 Task: Find connections with filter location Linshui with filter topic #Moneywith filter profile language Potuguese with filter current company Times Network with filter school Maharaja Ganga Singh University, Bikaner with filter industry Newspaper Publishing with filter service category Copywriting with filter keywords title Engineer
Action: Mouse moved to (317, 195)
Screenshot: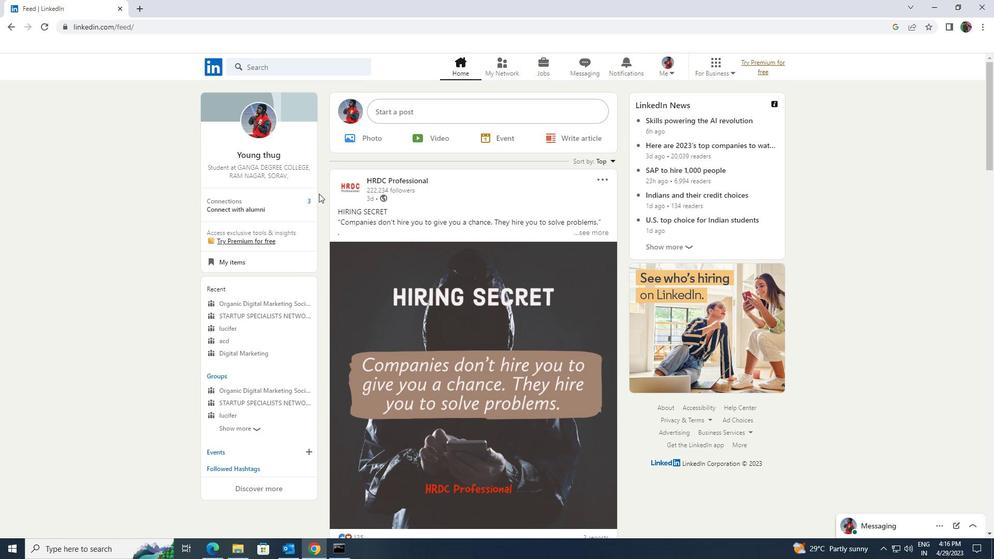 
Action: Mouse pressed left at (317, 195)
Screenshot: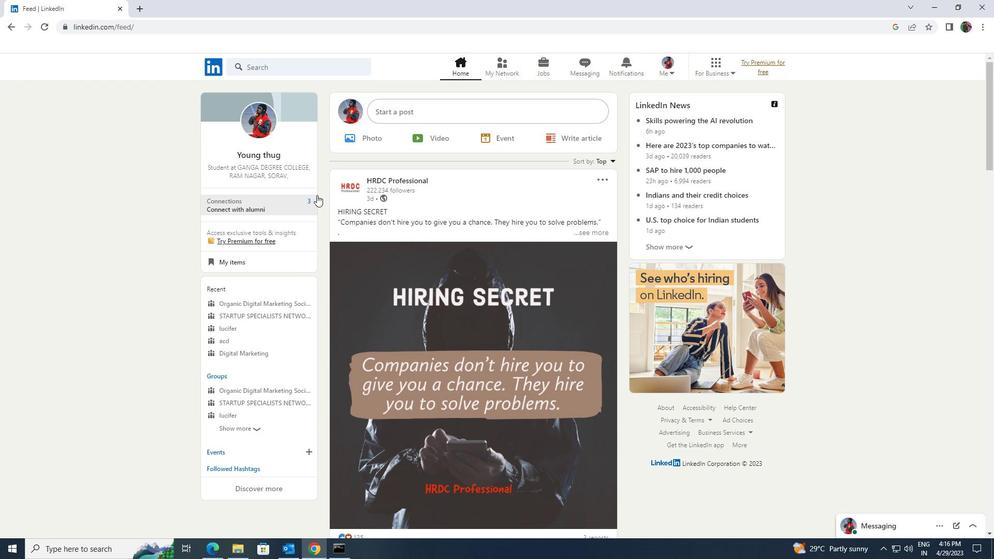 
Action: Mouse moved to (332, 124)
Screenshot: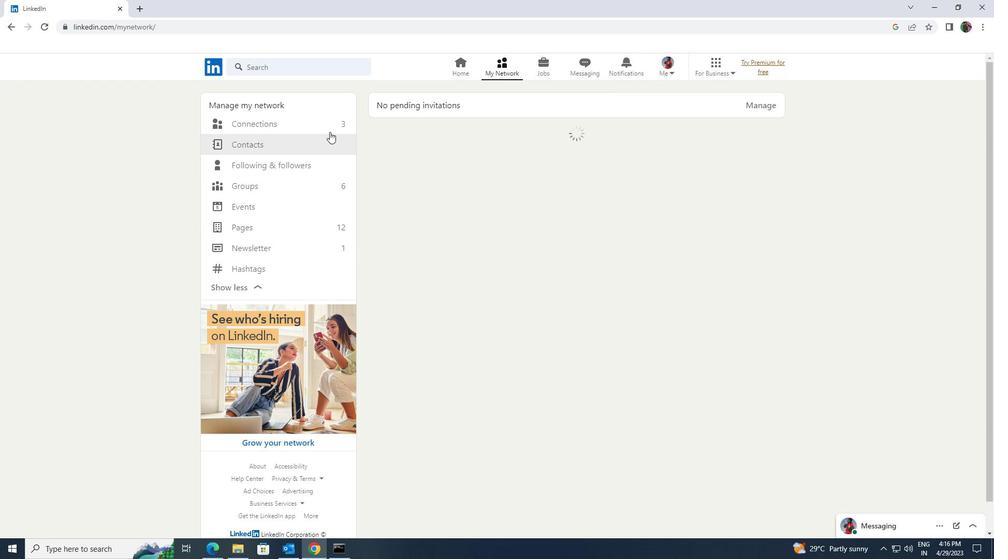 
Action: Mouse pressed left at (332, 124)
Screenshot: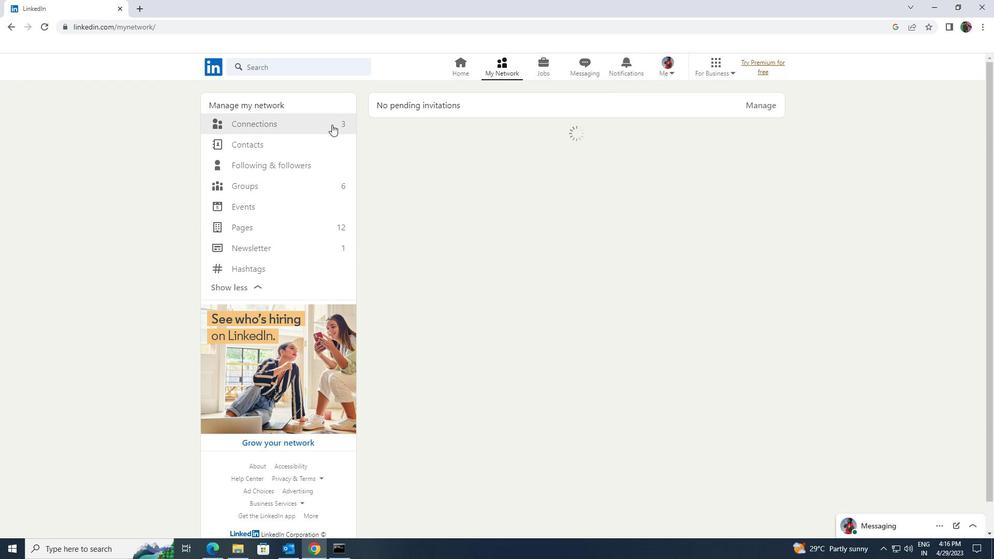 
Action: Mouse moved to (567, 127)
Screenshot: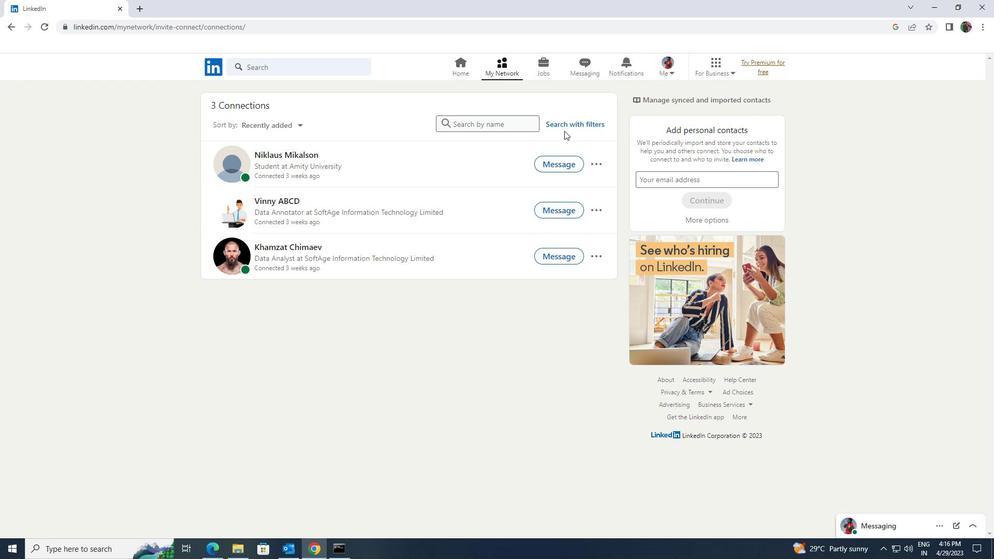 
Action: Mouse pressed left at (567, 127)
Screenshot: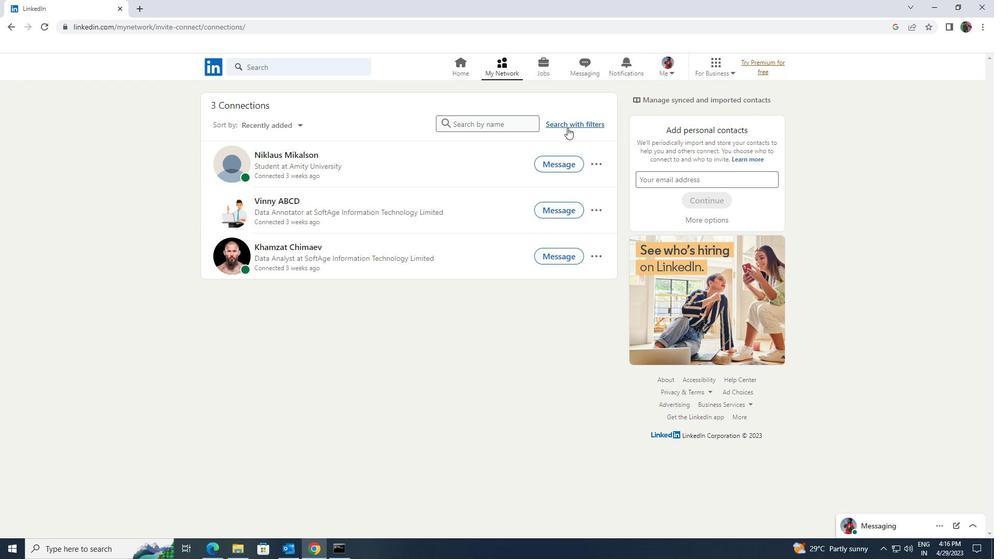 
Action: Mouse moved to (533, 91)
Screenshot: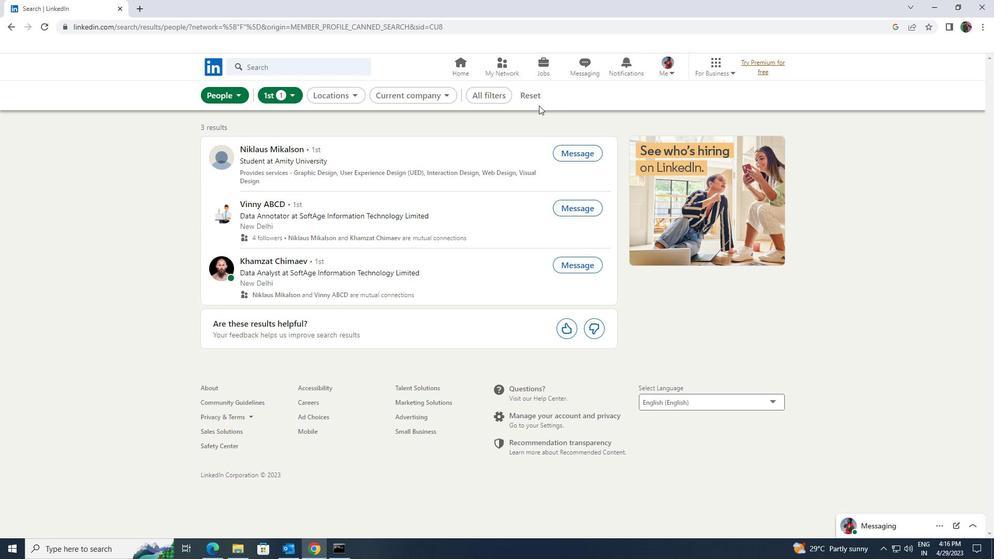
Action: Mouse pressed left at (533, 91)
Screenshot: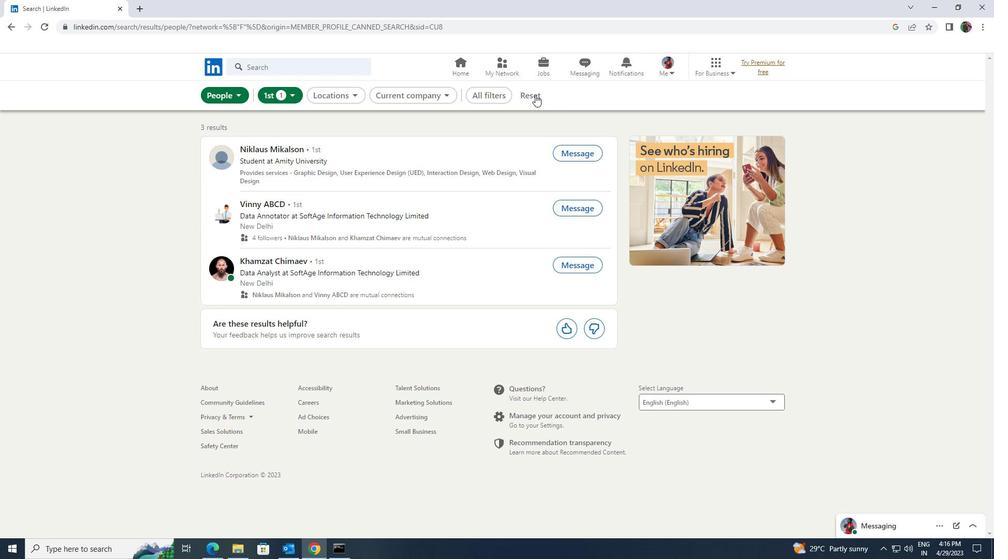 
Action: Mouse moved to (514, 92)
Screenshot: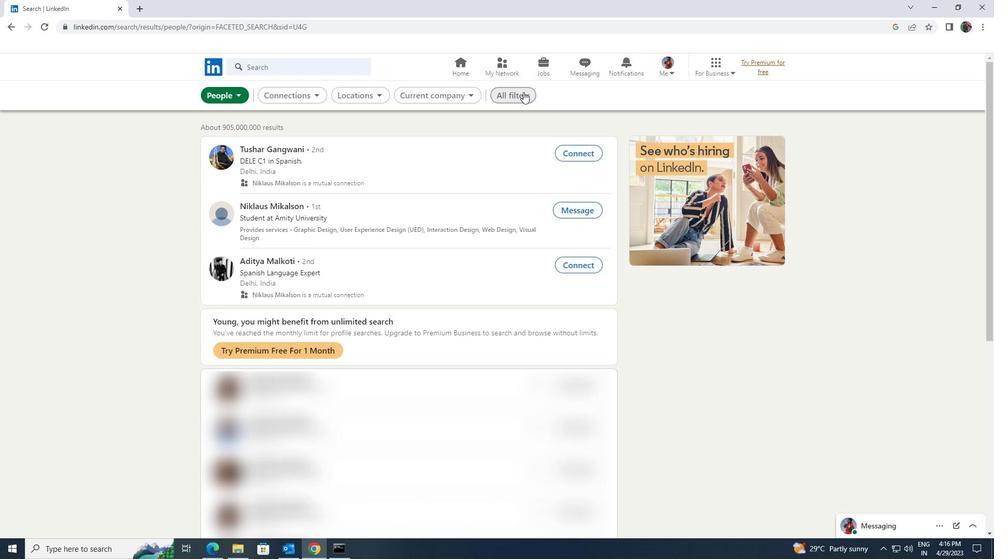 
Action: Mouse pressed left at (514, 92)
Screenshot: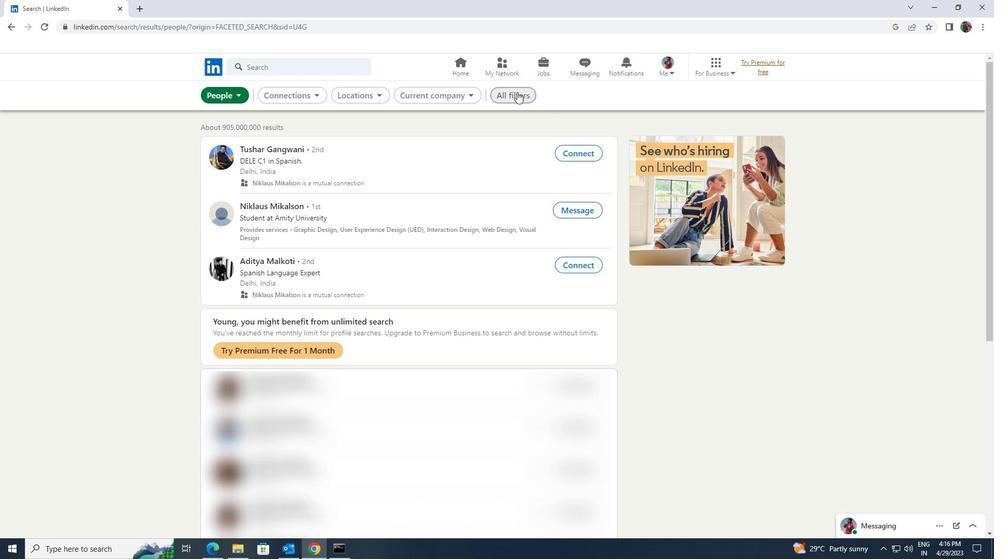 
Action: Mouse moved to (859, 399)
Screenshot: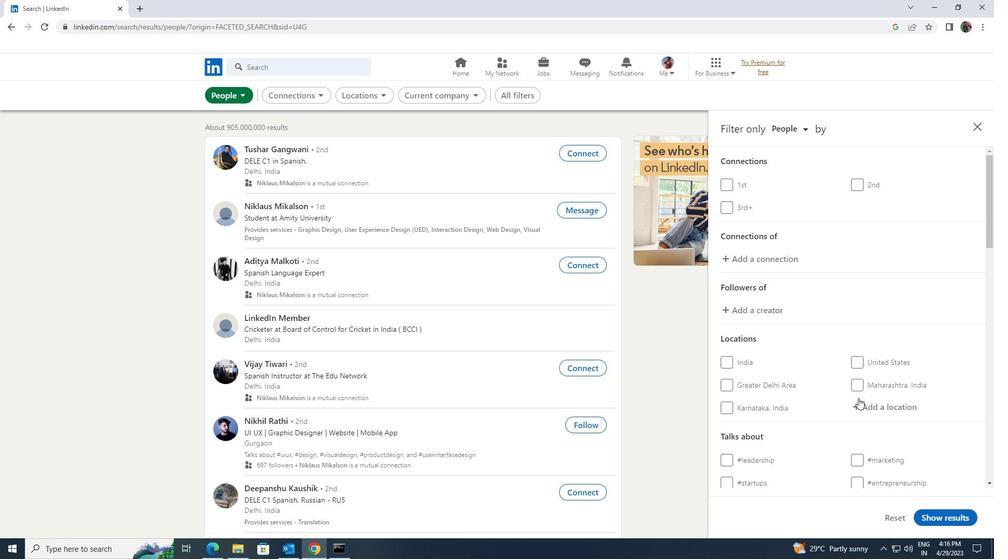 
Action: Mouse pressed left at (859, 399)
Screenshot: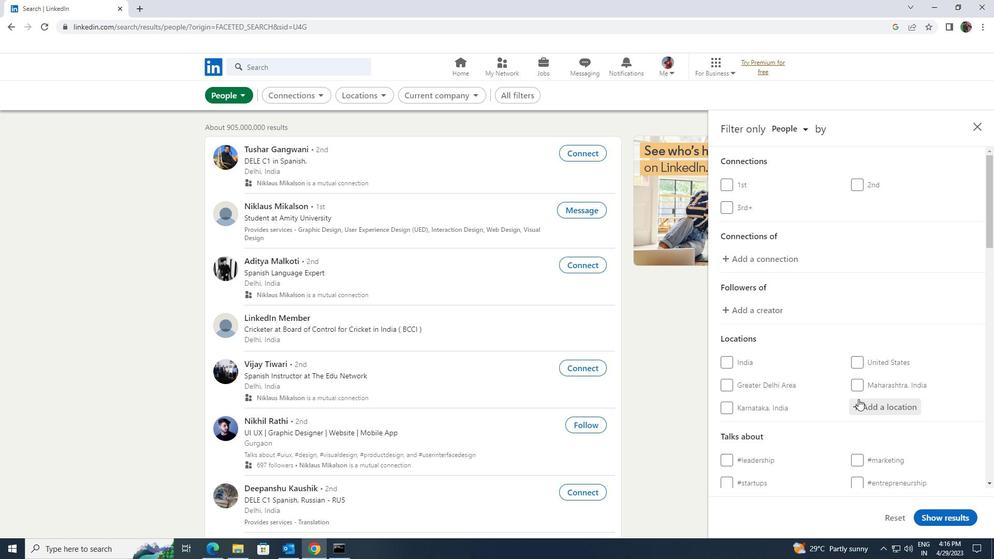 
Action: Mouse moved to (855, 398)
Screenshot: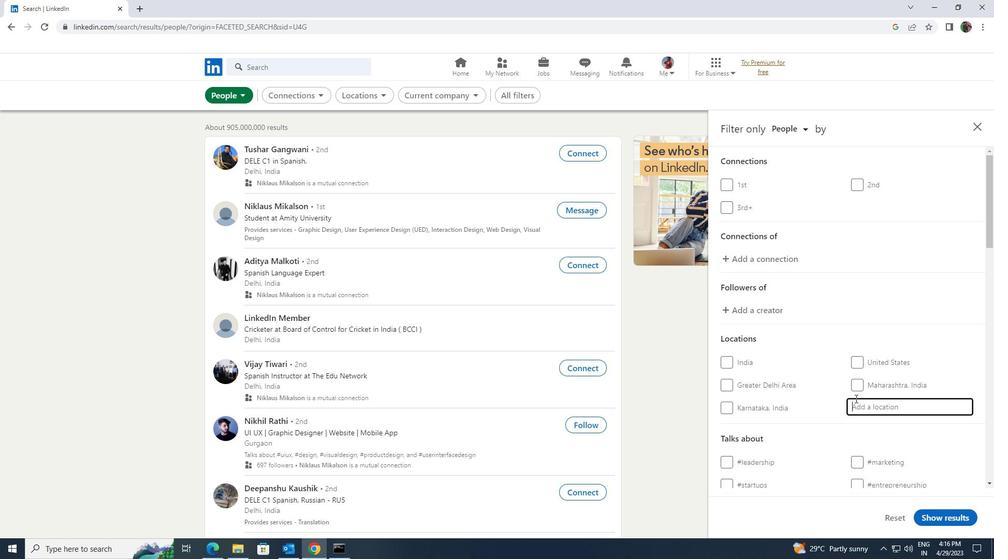 
Action: Key pressed <Key.shift>LINSHUI<Key.enter>
Screenshot: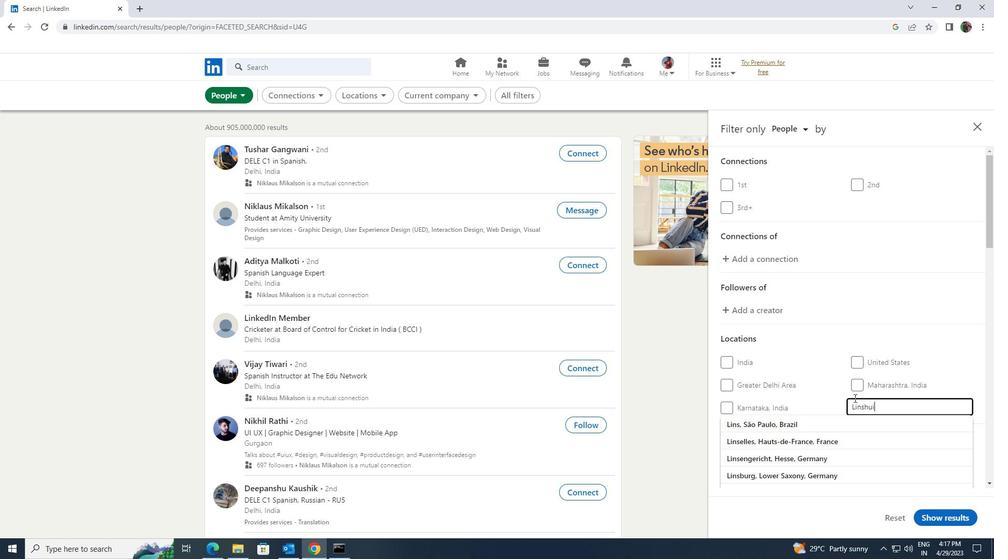 
Action: Mouse moved to (863, 451)
Screenshot: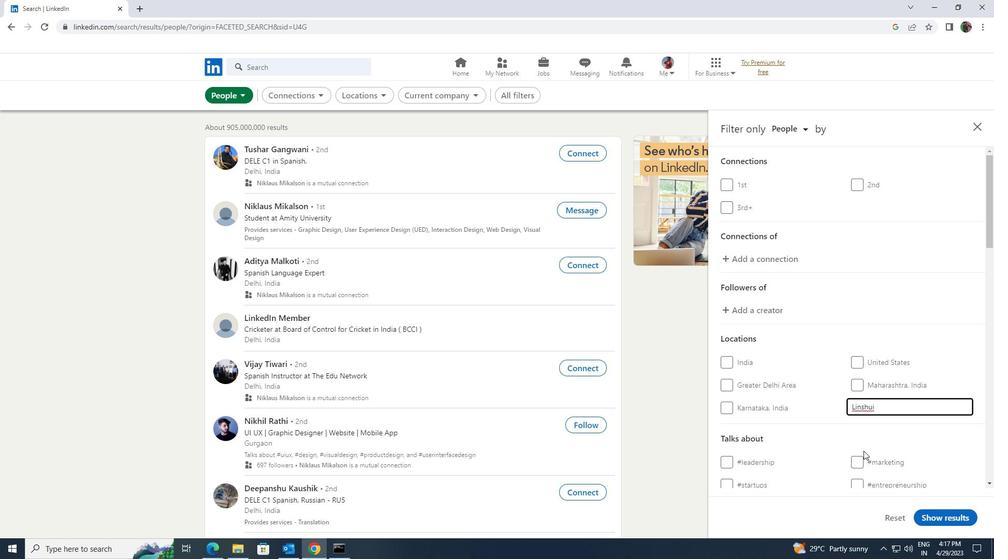 
Action: Mouse scrolled (863, 451) with delta (0, 0)
Screenshot: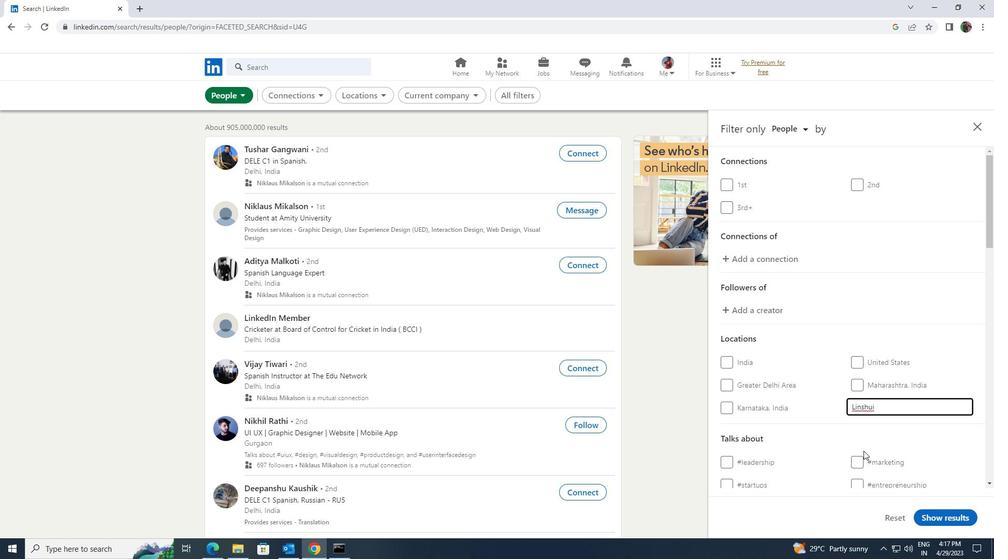 
Action: Mouse moved to (864, 454)
Screenshot: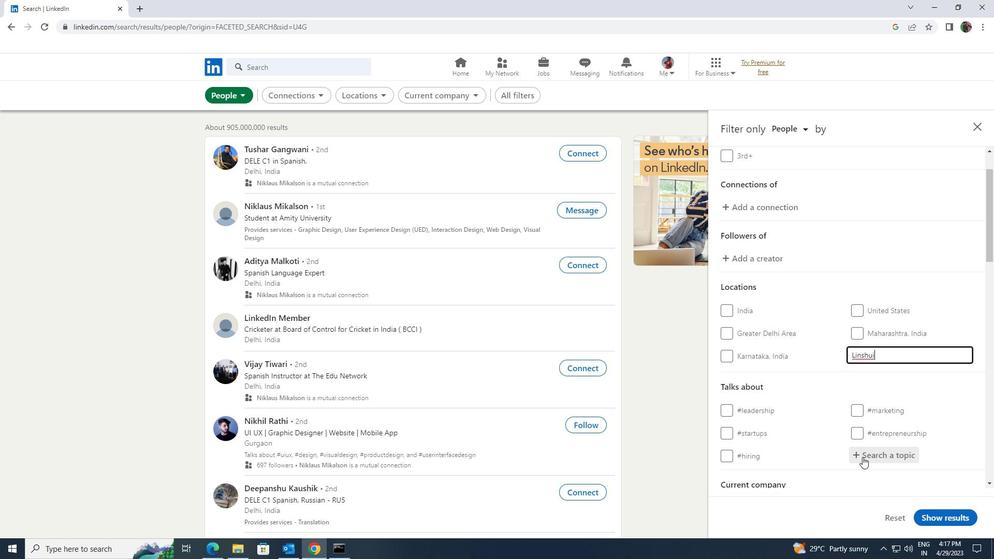 
Action: Mouse pressed left at (864, 454)
Screenshot: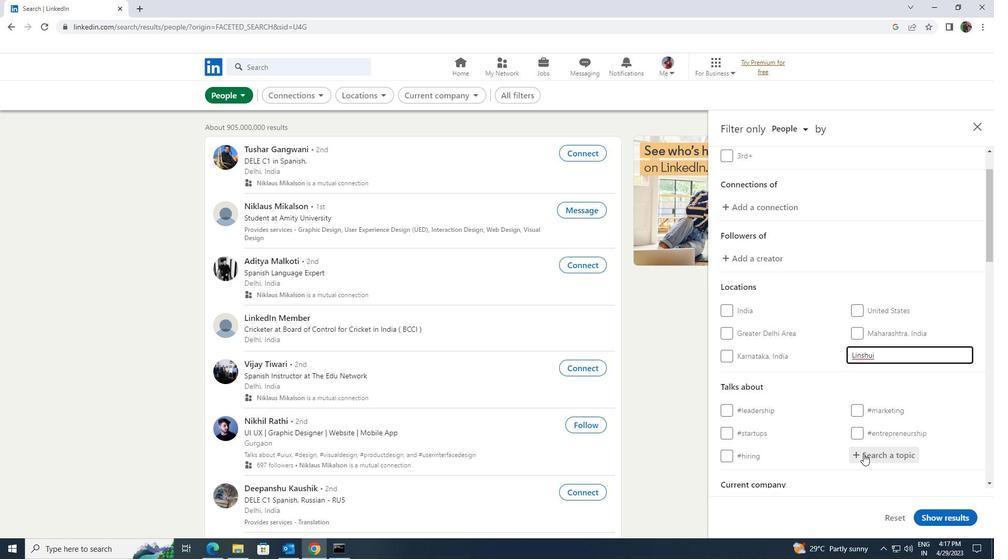 
Action: Mouse moved to (864, 453)
Screenshot: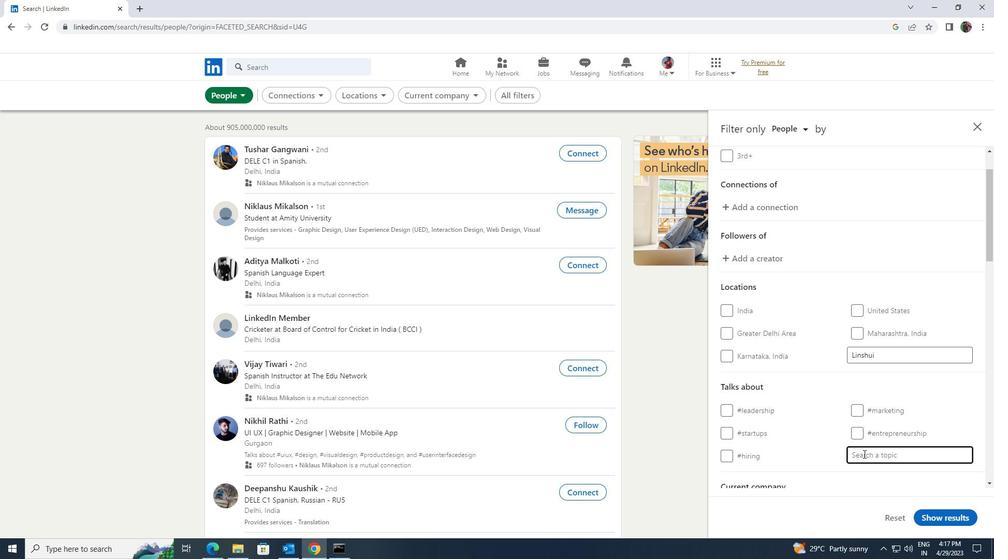 
Action: Key pressed <Key.shift>MON
Screenshot: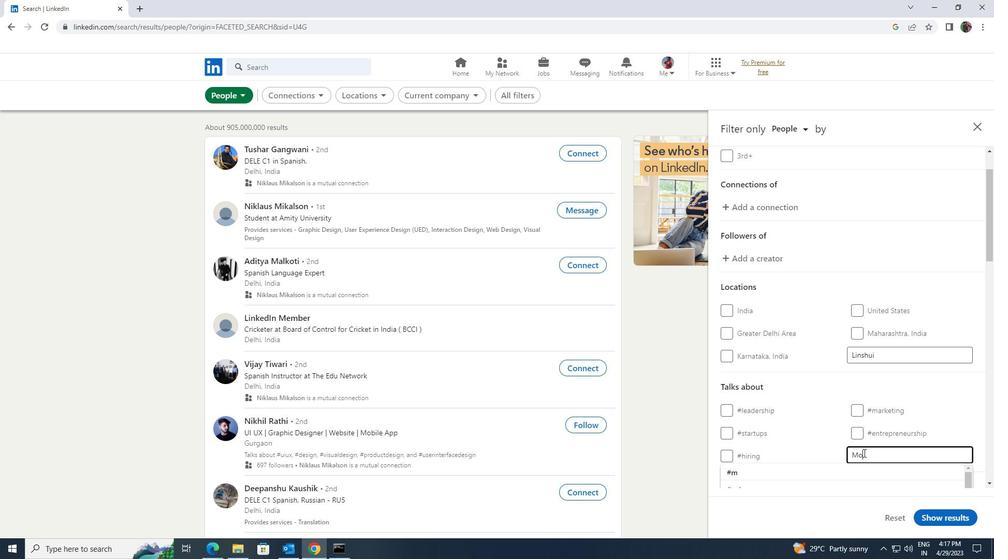 
Action: Mouse moved to (864, 453)
Screenshot: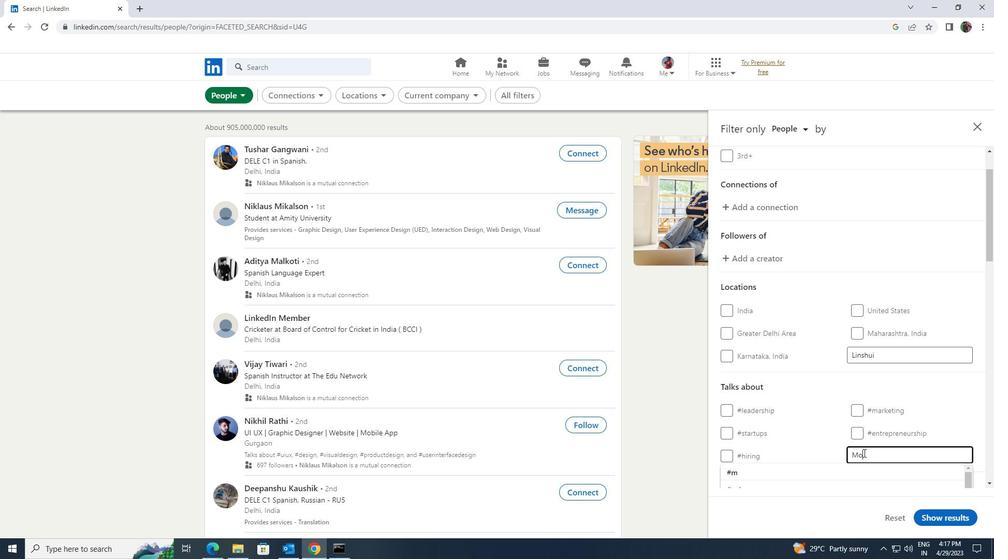 
Action: Key pressed EY
Screenshot: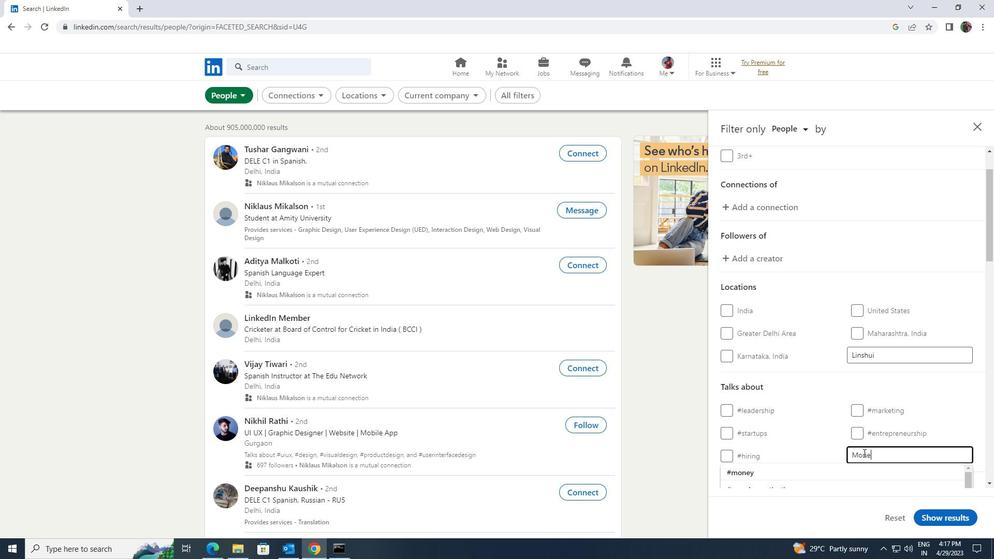 
Action: Mouse moved to (847, 467)
Screenshot: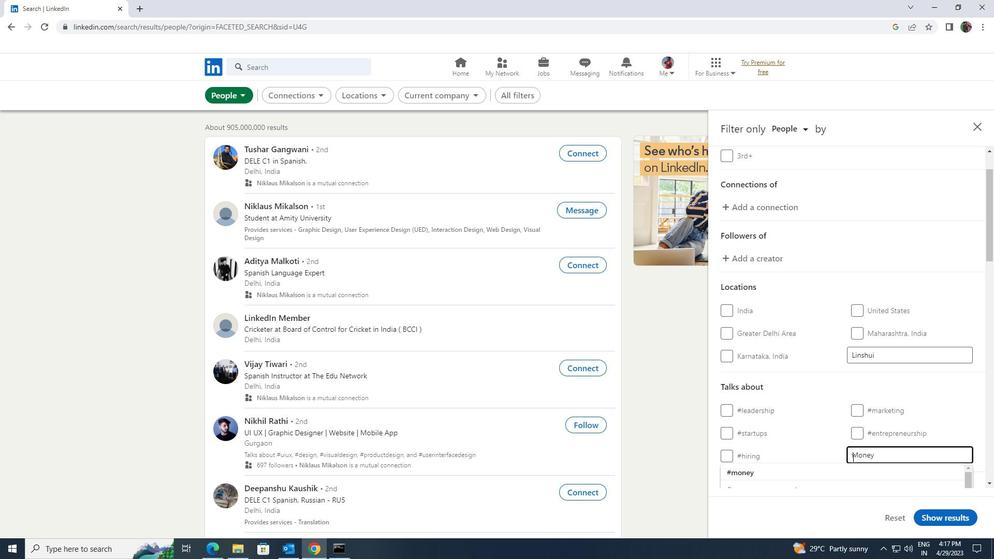 
Action: Mouse pressed left at (847, 467)
Screenshot: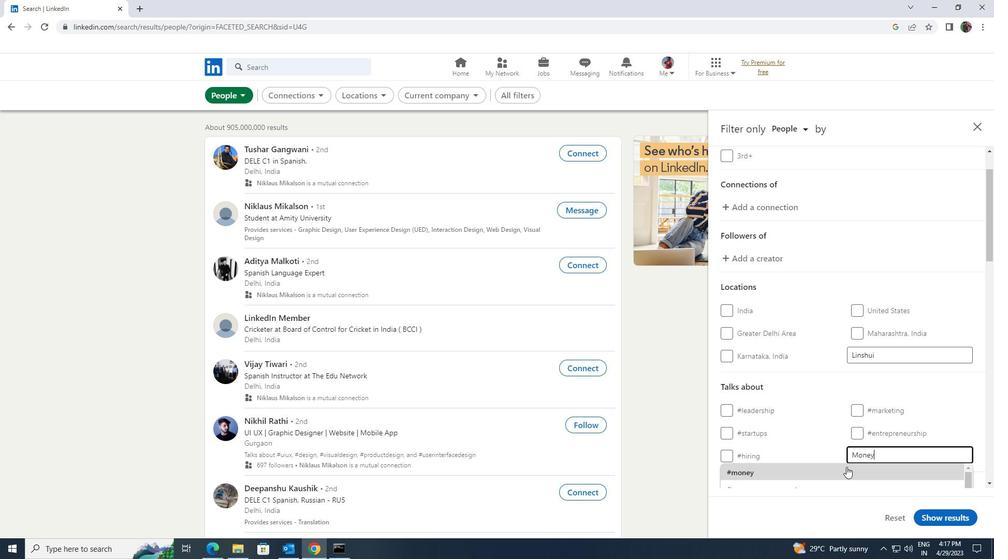 
Action: Mouse moved to (852, 463)
Screenshot: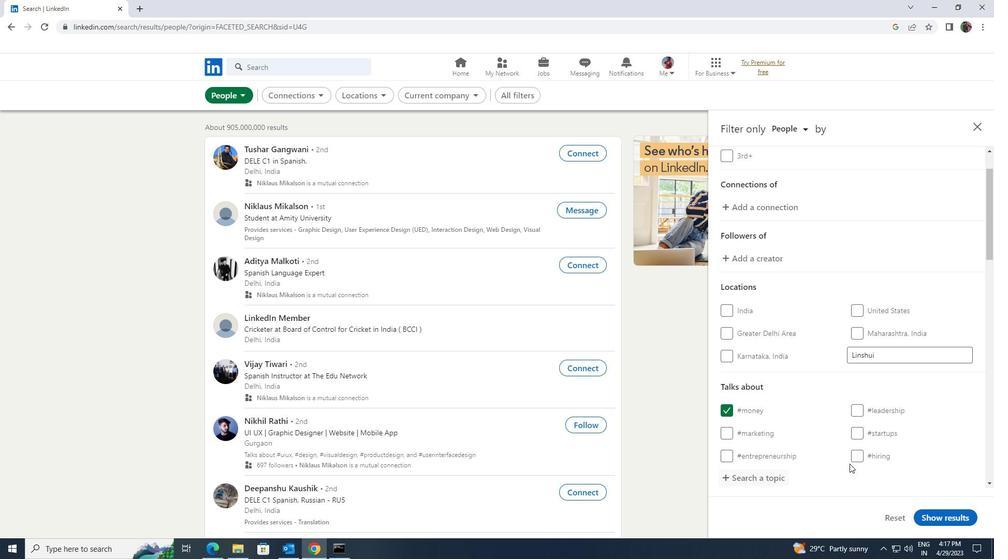 
Action: Mouse scrolled (852, 462) with delta (0, 0)
Screenshot: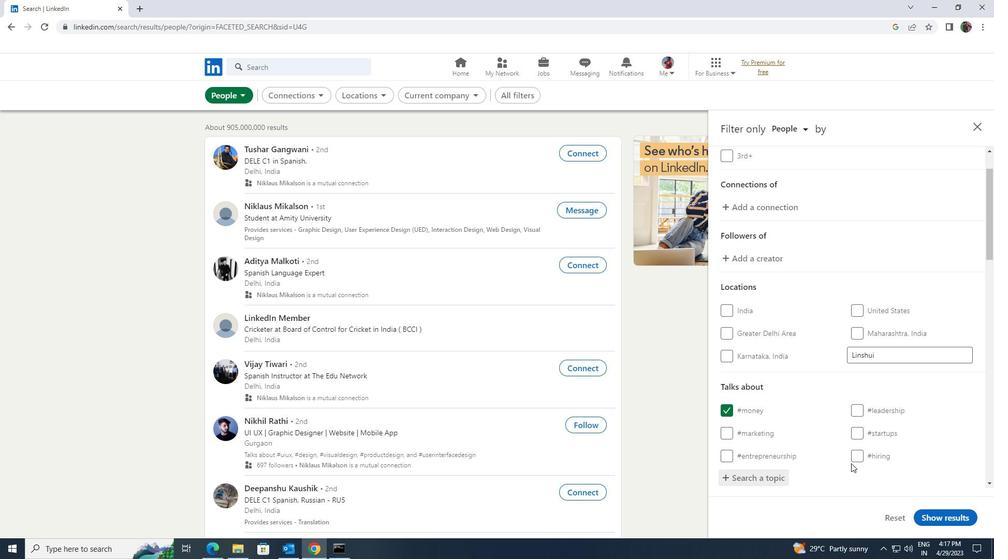 
Action: Mouse scrolled (852, 462) with delta (0, 0)
Screenshot: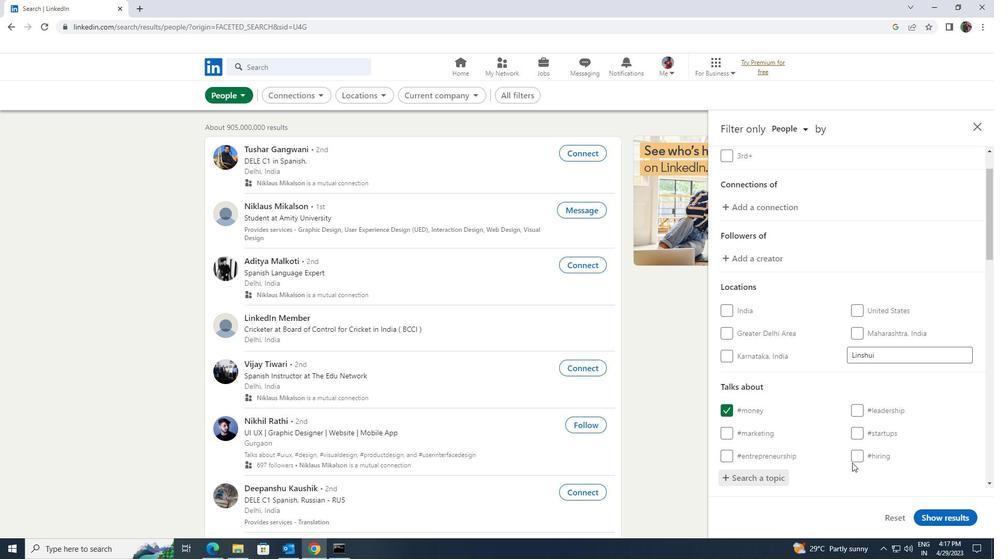 
Action: Mouse scrolled (852, 462) with delta (0, 0)
Screenshot: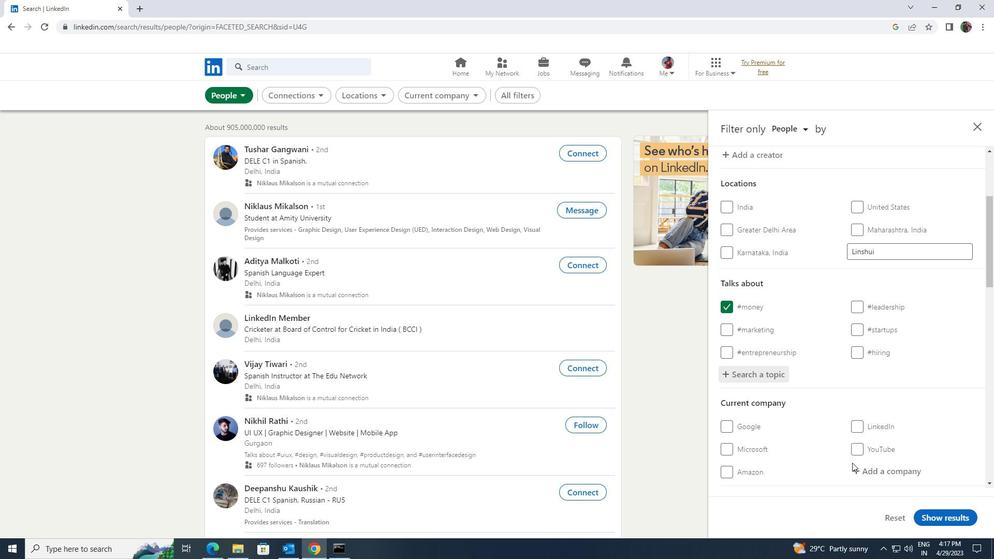 
Action: Mouse moved to (852, 463)
Screenshot: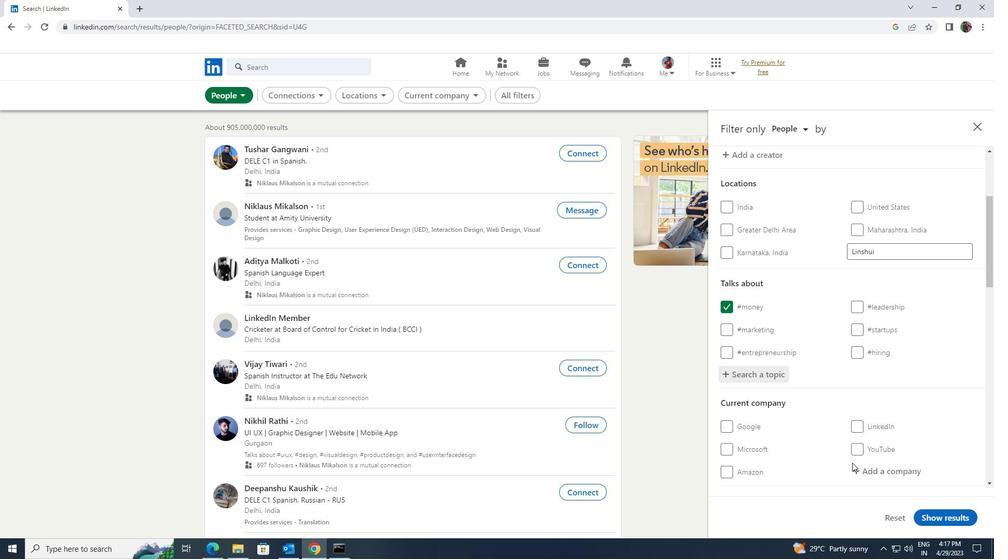 
Action: Mouse scrolled (852, 462) with delta (0, 0)
Screenshot: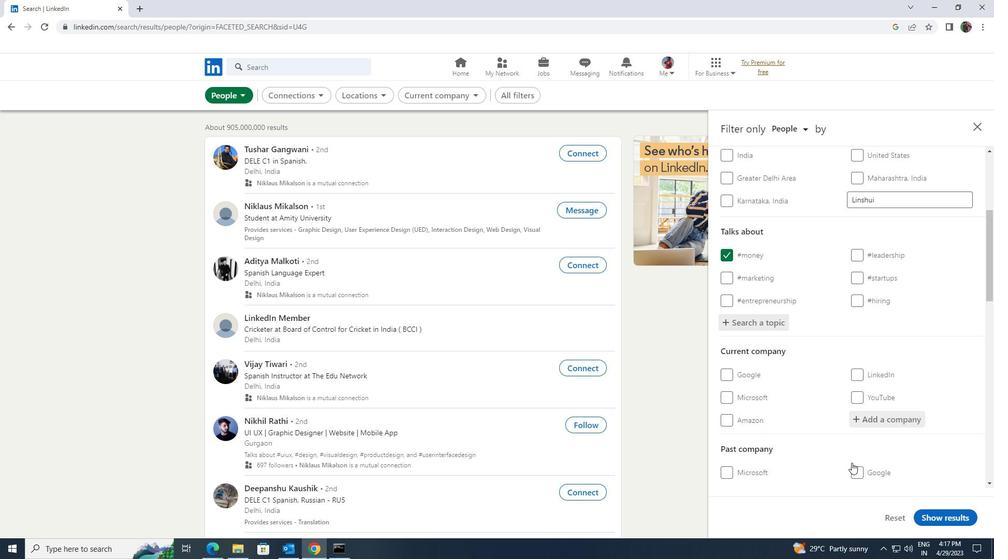
Action: Mouse scrolled (852, 462) with delta (0, 0)
Screenshot: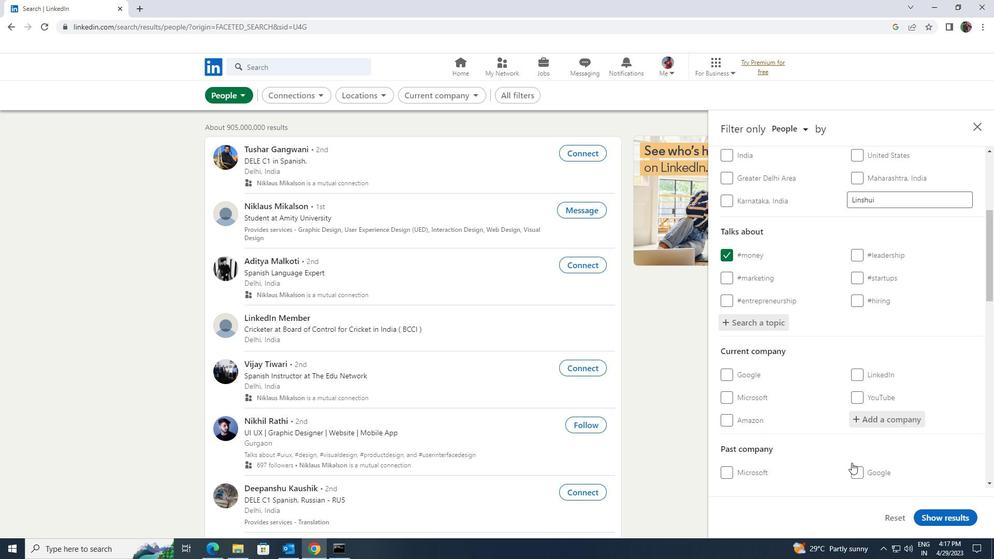 
Action: Mouse moved to (852, 461)
Screenshot: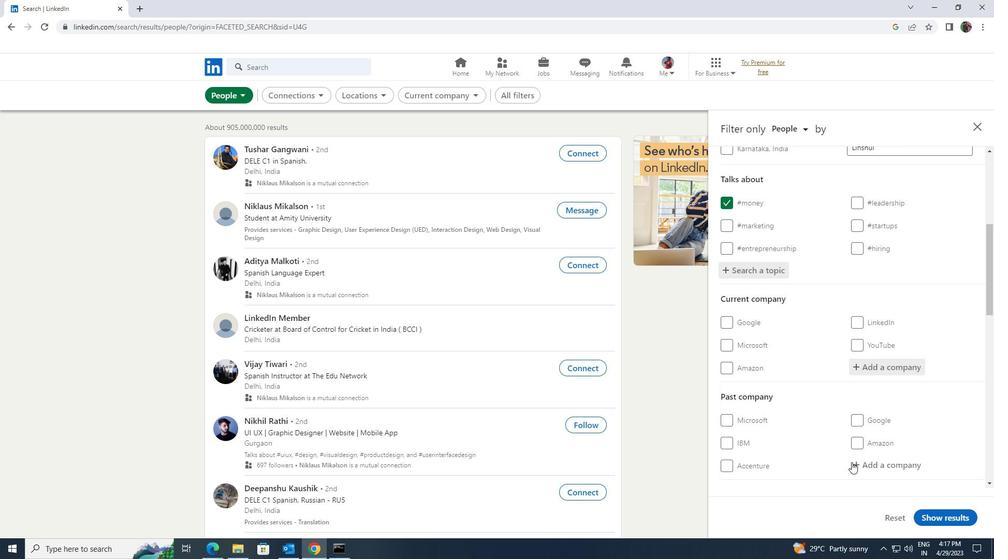 
Action: Mouse scrolled (852, 461) with delta (0, 0)
Screenshot: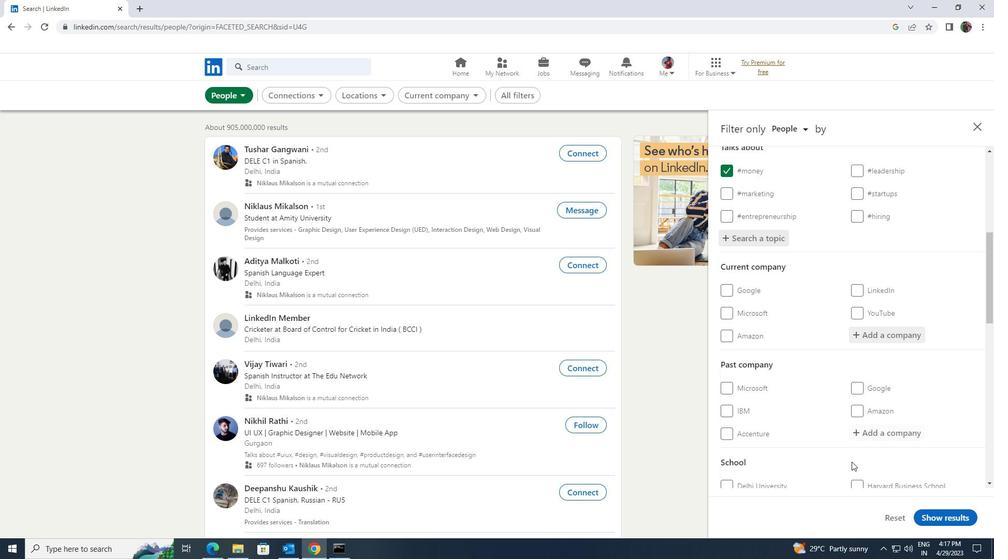 
Action: Mouse scrolled (852, 461) with delta (0, 0)
Screenshot: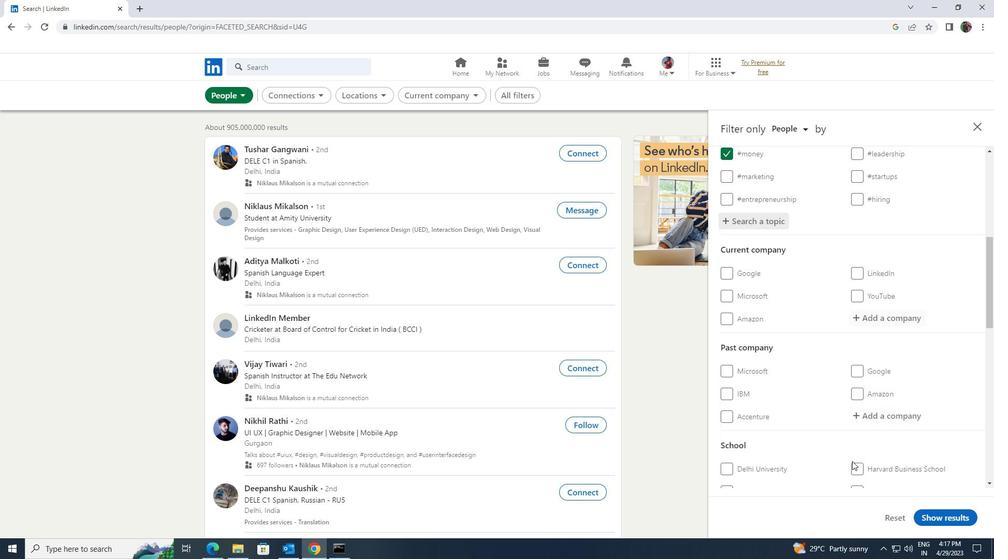 
Action: Mouse moved to (852, 461)
Screenshot: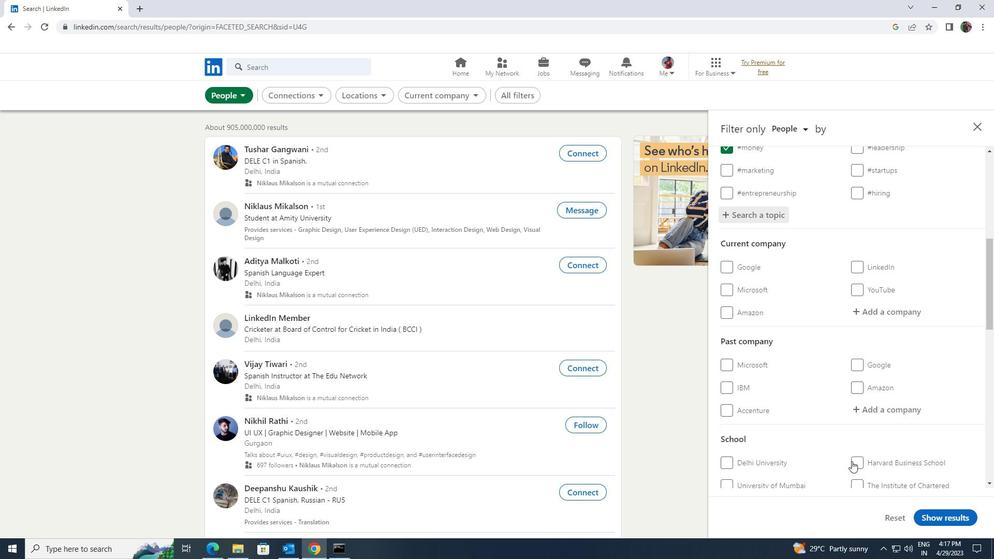 
Action: Mouse scrolled (852, 460) with delta (0, 0)
Screenshot: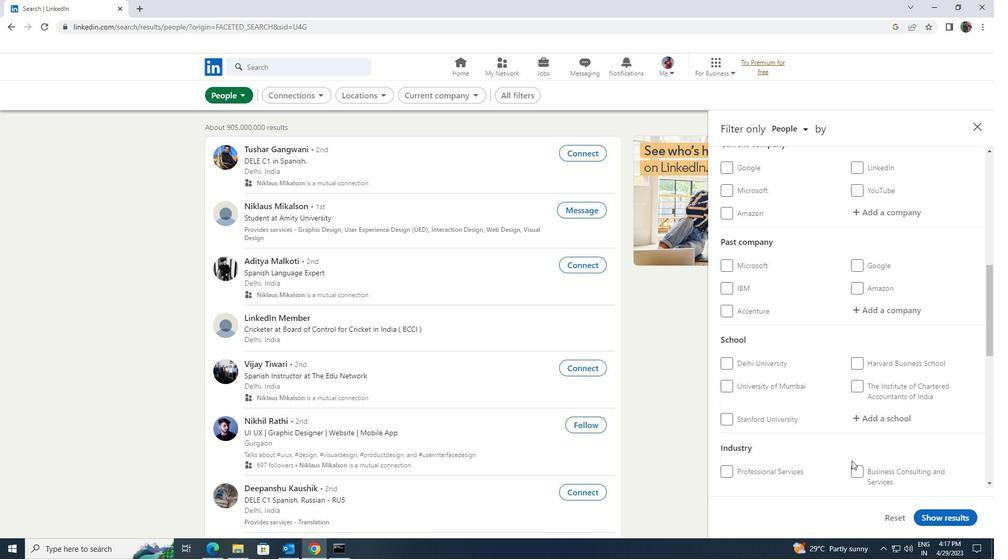 
Action: Mouse scrolled (852, 460) with delta (0, 0)
Screenshot: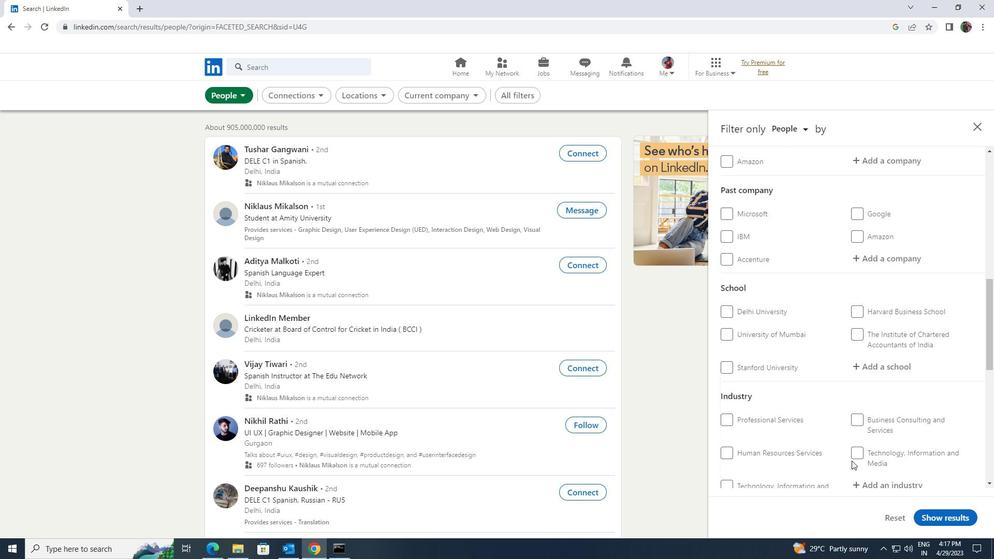 
Action: Mouse scrolled (852, 460) with delta (0, 0)
Screenshot: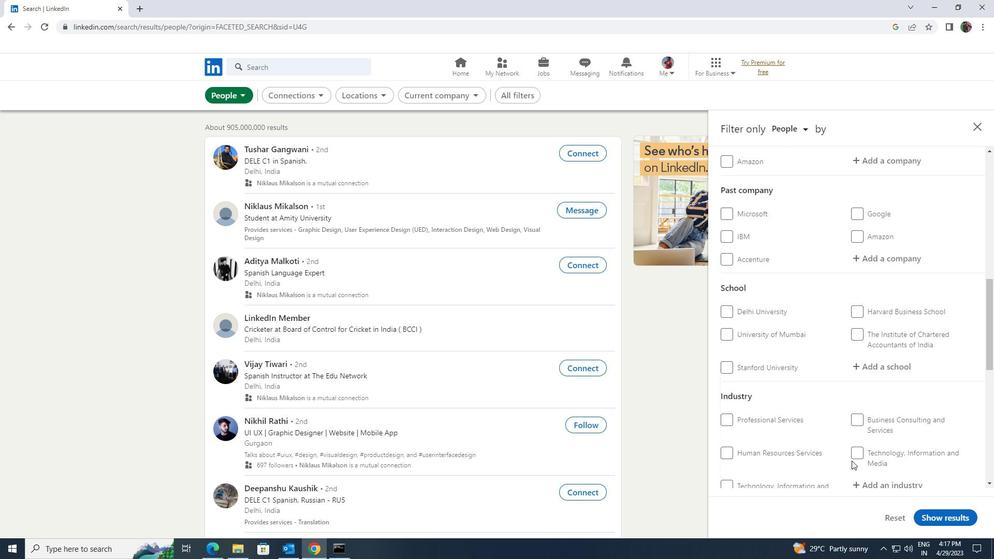
Action: Mouse moved to (851, 461)
Screenshot: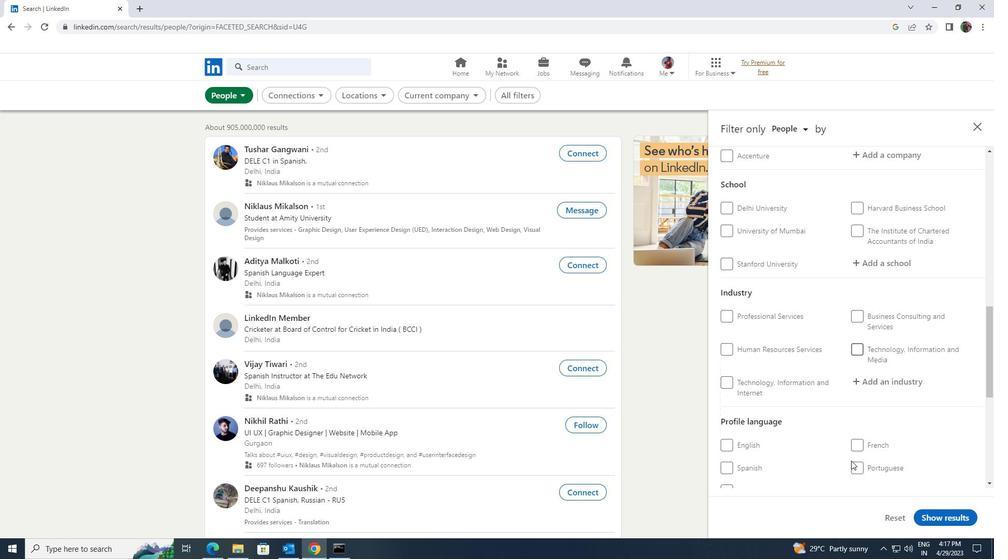 
Action: Mouse pressed left at (851, 461)
Screenshot: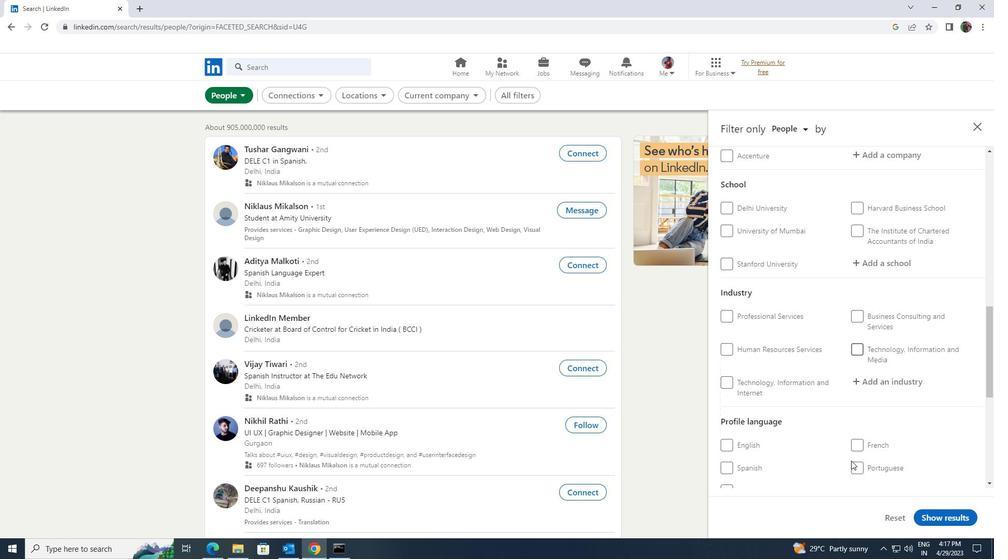 
Action: Mouse moved to (855, 466)
Screenshot: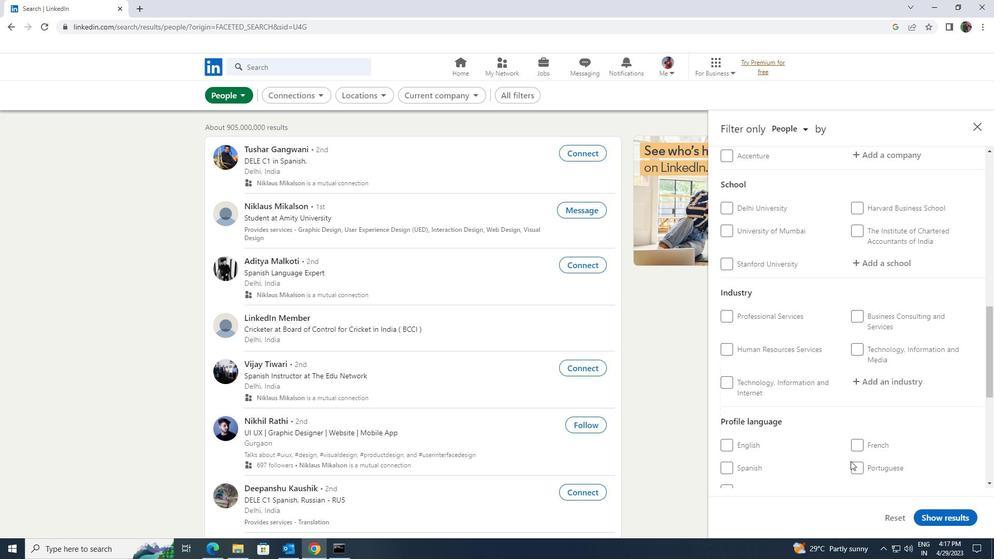 
Action: Mouse pressed left at (855, 466)
Screenshot: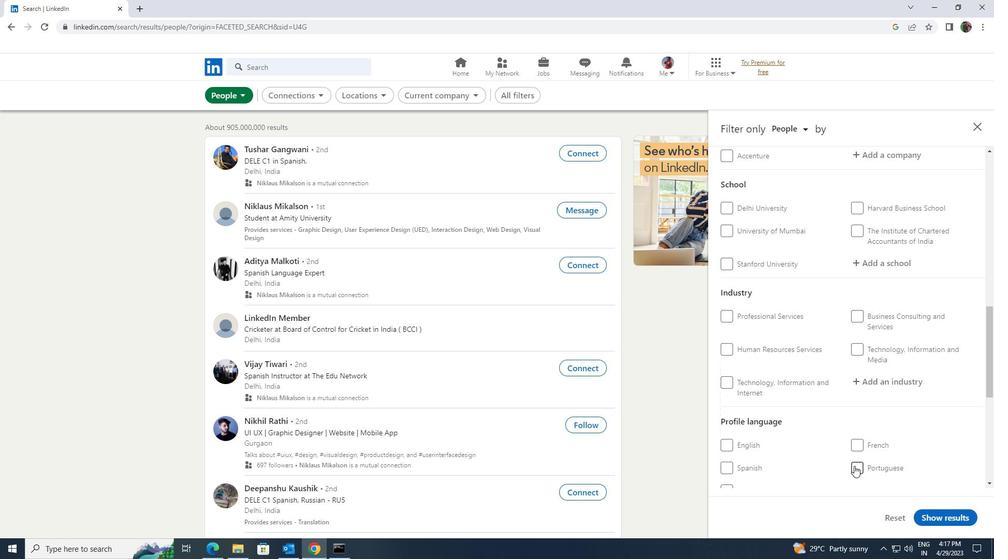 
Action: Mouse moved to (855, 466)
Screenshot: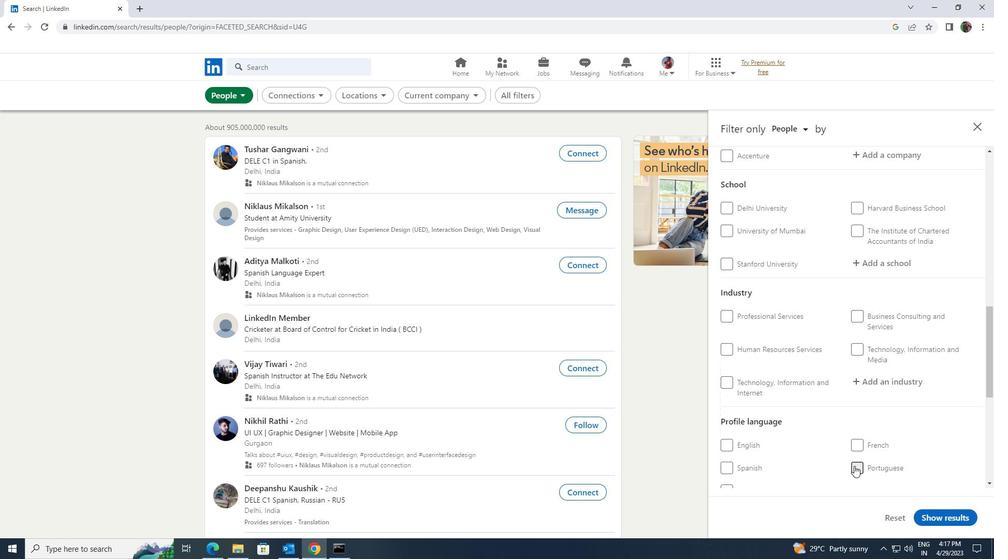
Action: Mouse scrolled (855, 467) with delta (0, 0)
Screenshot: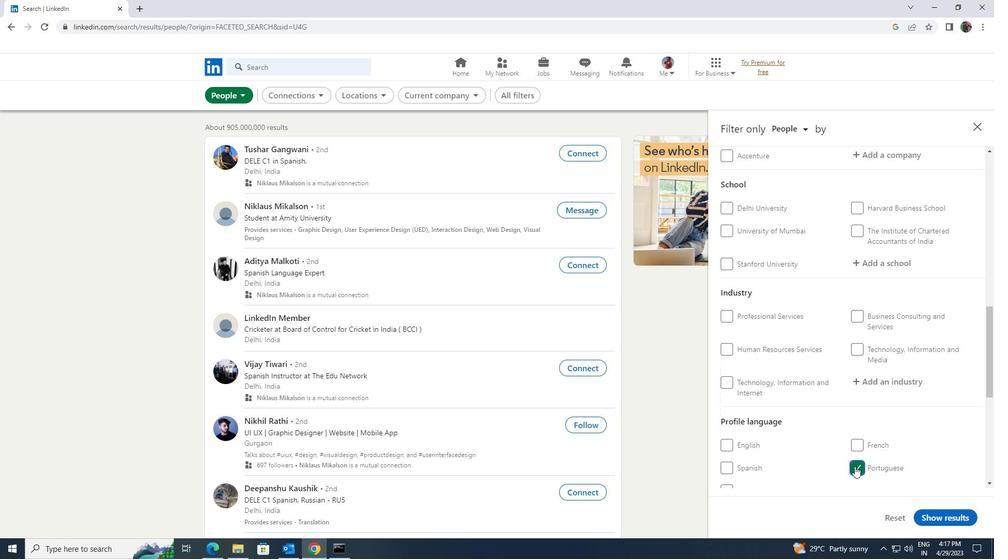 
Action: Mouse scrolled (855, 467) with delta (0, 0)
Screenshot: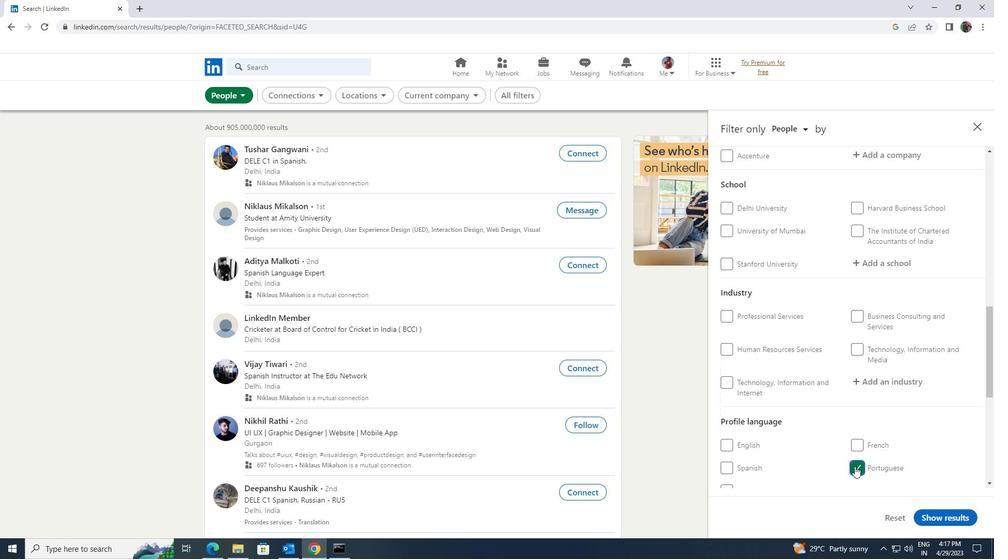 
Action: Mouse scrolled (855, 467) with delta (0, 0)
Screenshot: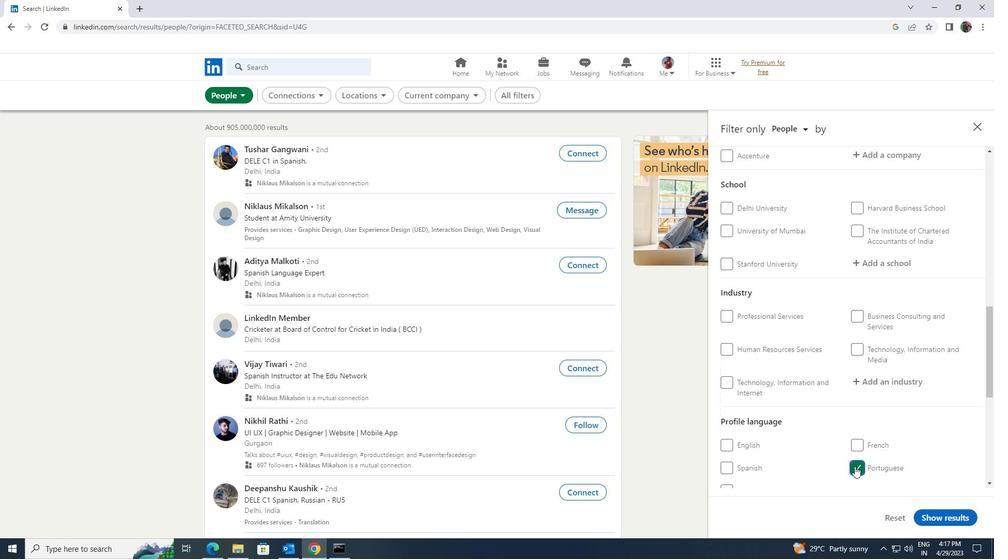 
Action: Mouse scrolled (855, 467) with delta (0, 0)
Screenshot: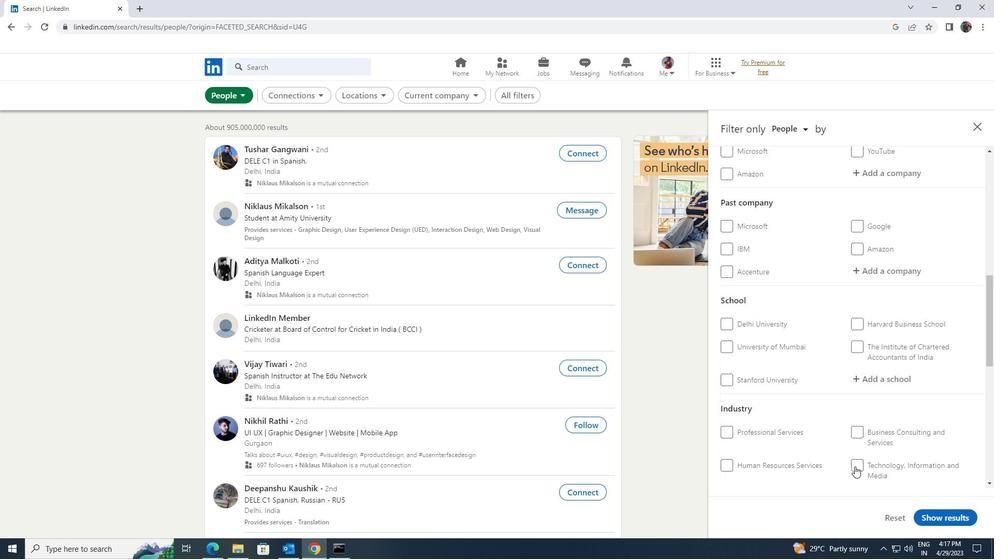 
Action: Mouse scrolled (855, 467) with delta (0, 0)
Screenshot: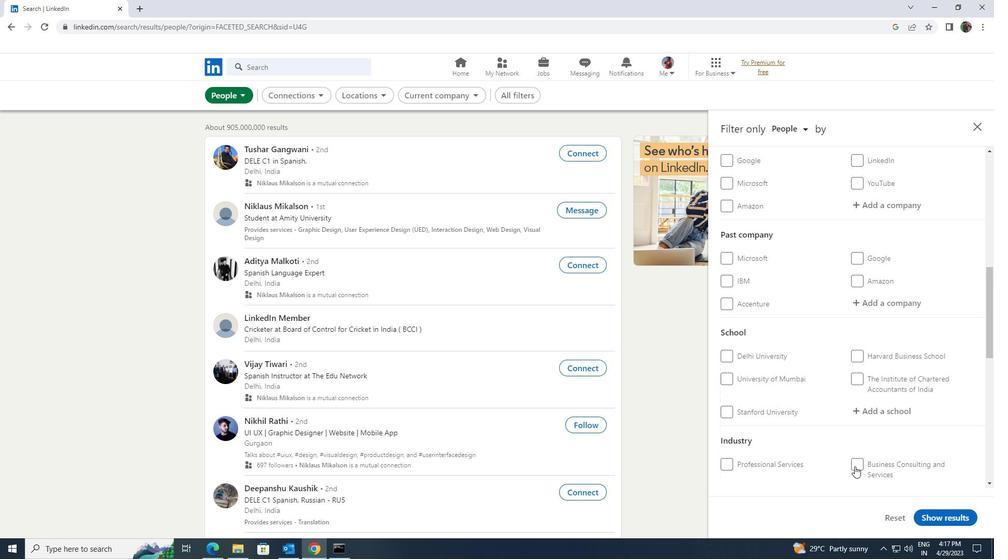 
Action: Mouse scrolled (855, 467) with delta (0, 0)
Screenshot: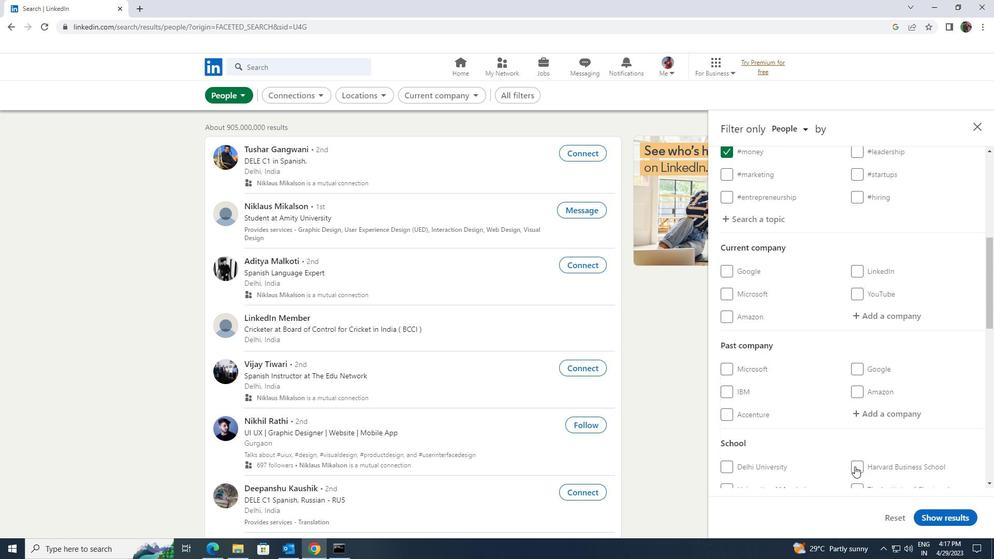 
Action: Mouse scrolled (855, 467) with delta (0, 0)
Screenshot: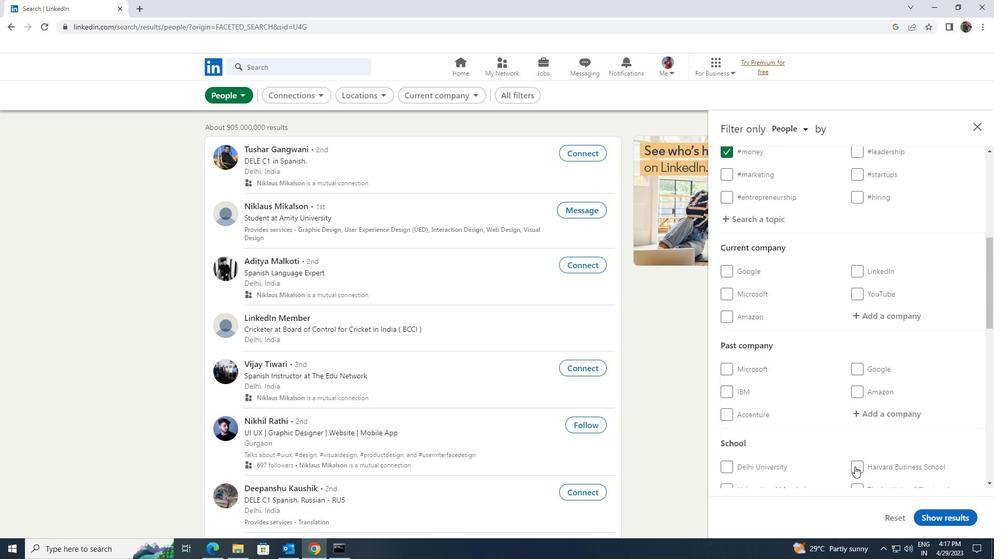 
Action: Mouse scrolled (855, 467) with delta (0, 0)
Screenshot: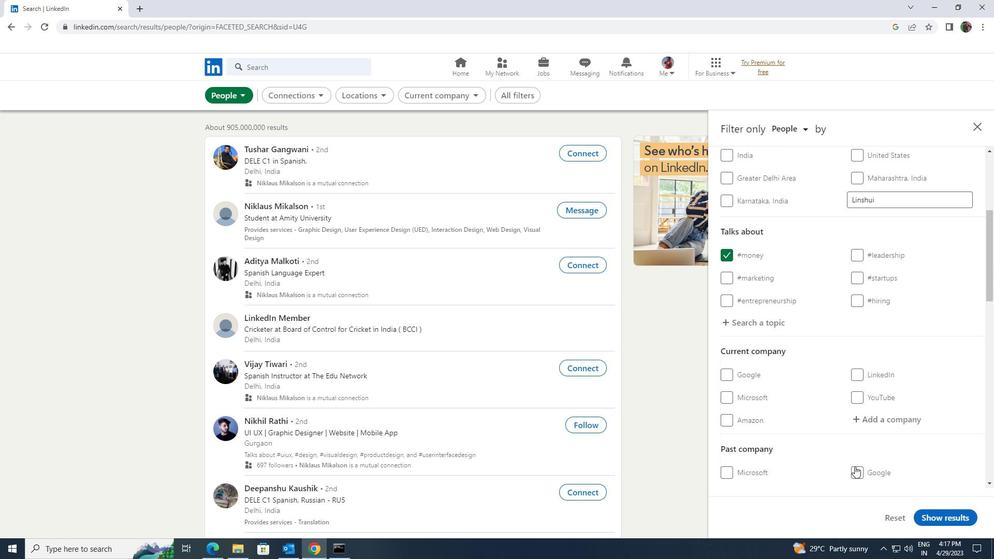 
Action: Mouse scrolled (855, 467) with delta (0, 0)
Screenshot: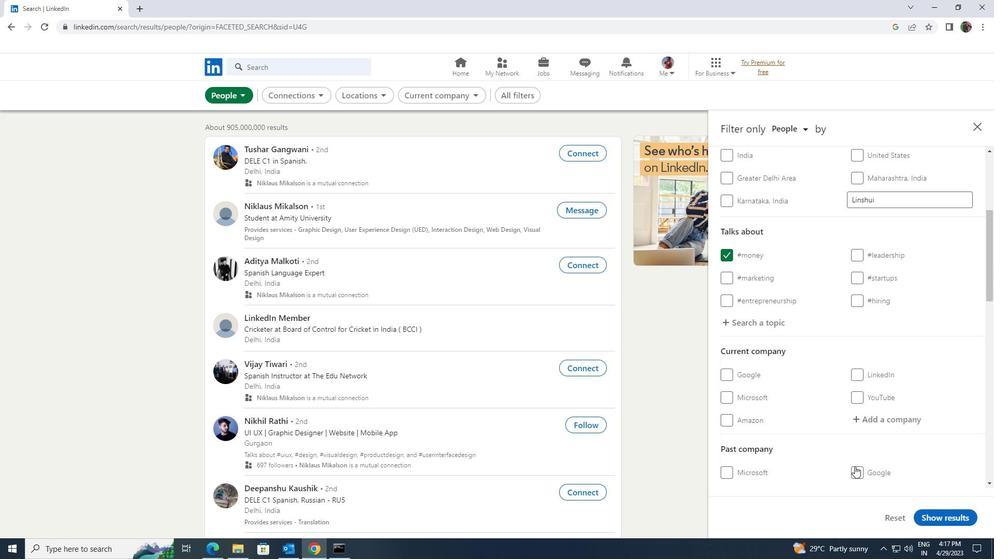 
Action: Mouse scrolled (855, 466) with delta (0, 0)
Screenshot: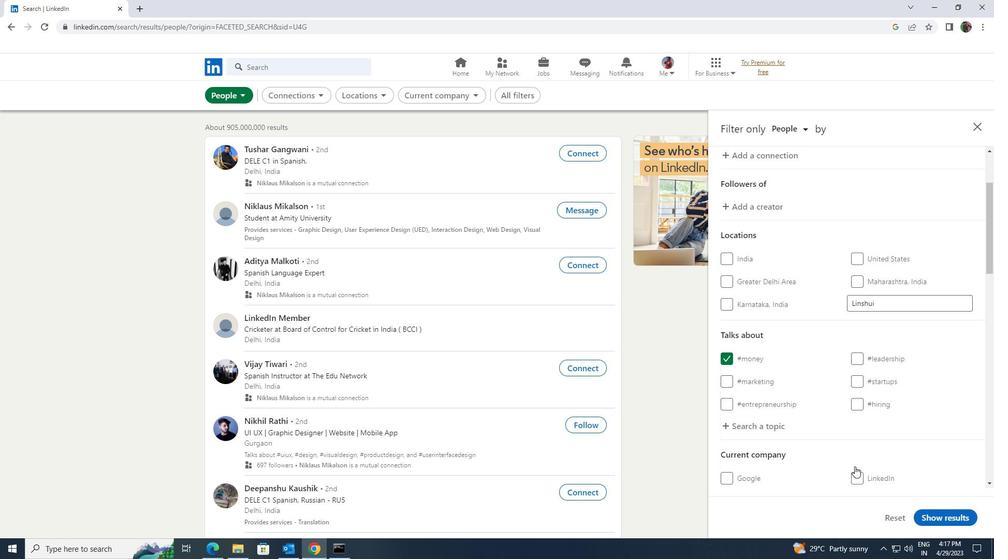 
Action: Mouse scrolled (855, 466) with delta (0, 0)
Screenshot: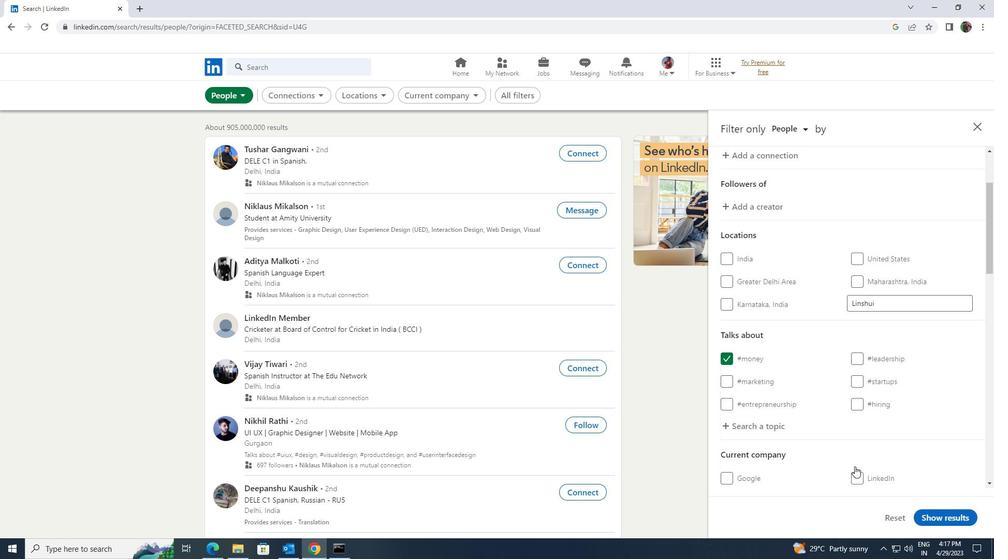 
Action: Mouse moved to (877, 426)
Screenshot: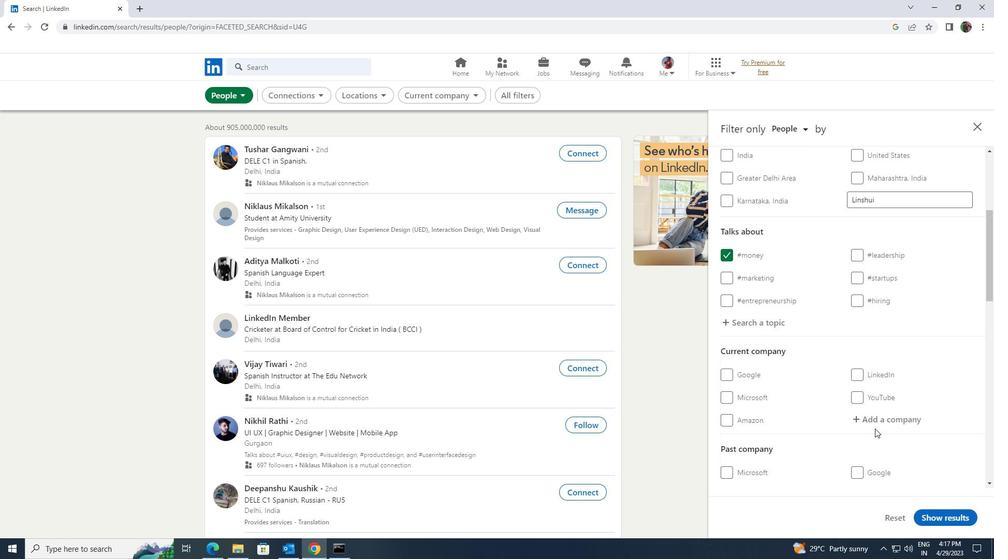 
Action: Mouse pressed left at (877, 426)
Screenshot: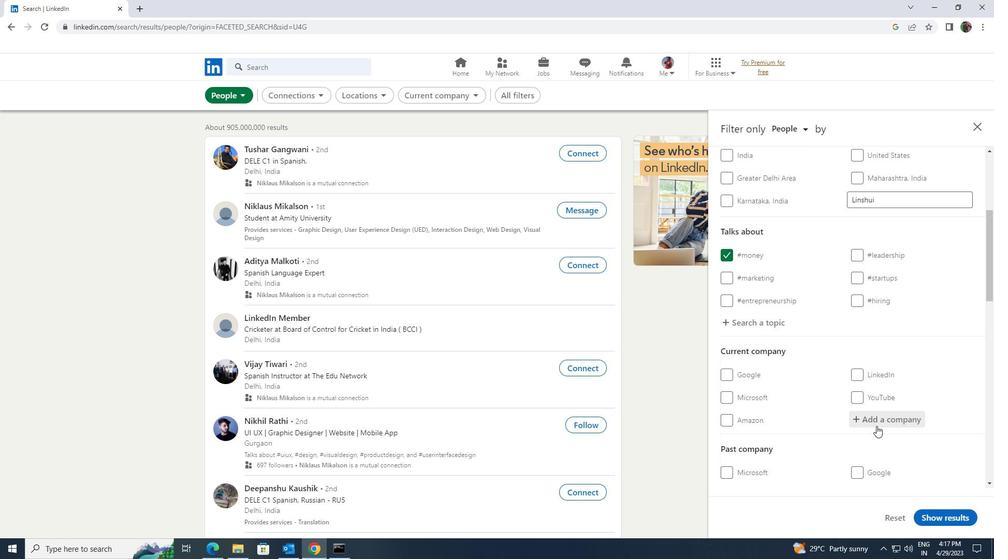
Action: Key pressed <Key.shift><Key.shift>TIMES<Key.space><Key.shift>NET
Screenshot: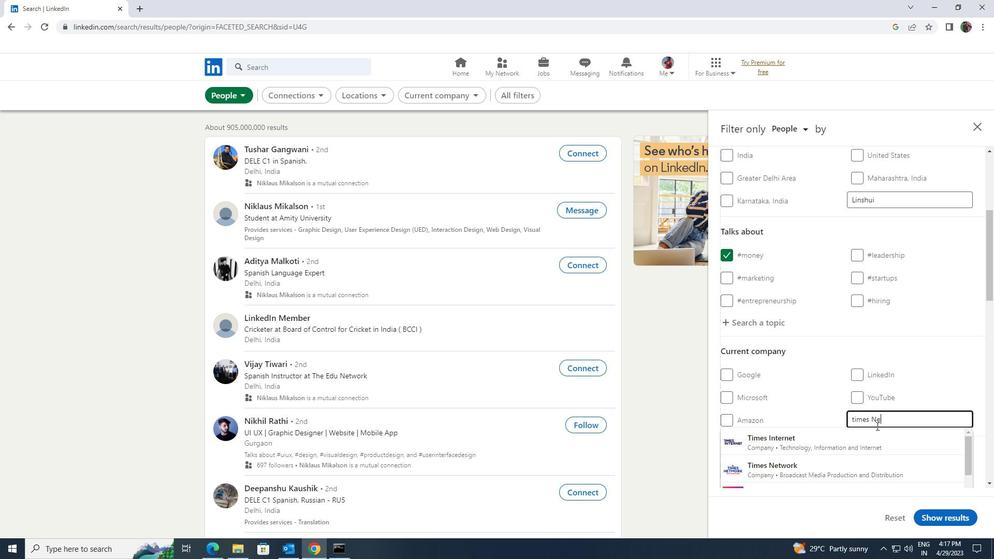 
Action: Mouse moved to (863, 429)
Screenshot: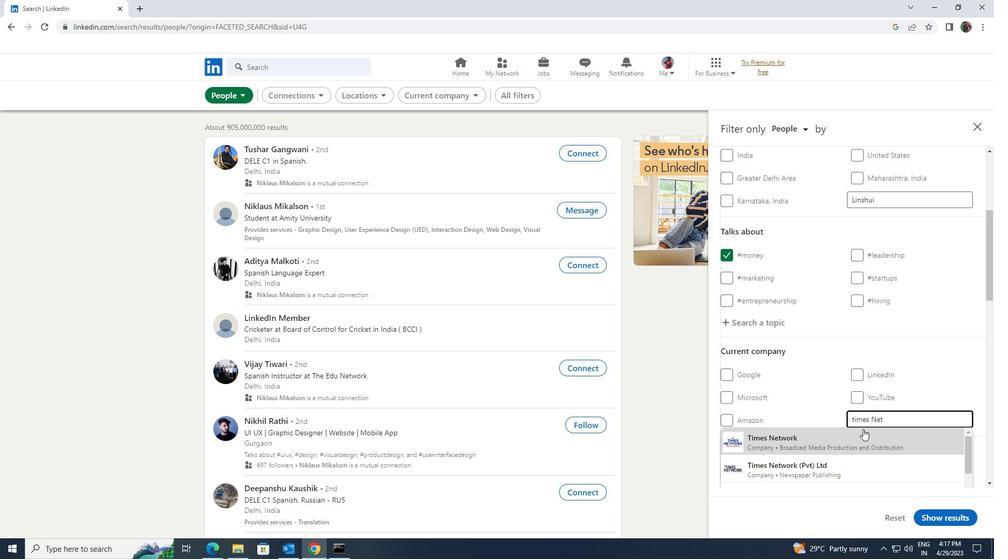 
Action: Mouse pressed left at (863, 429)
Screenshot: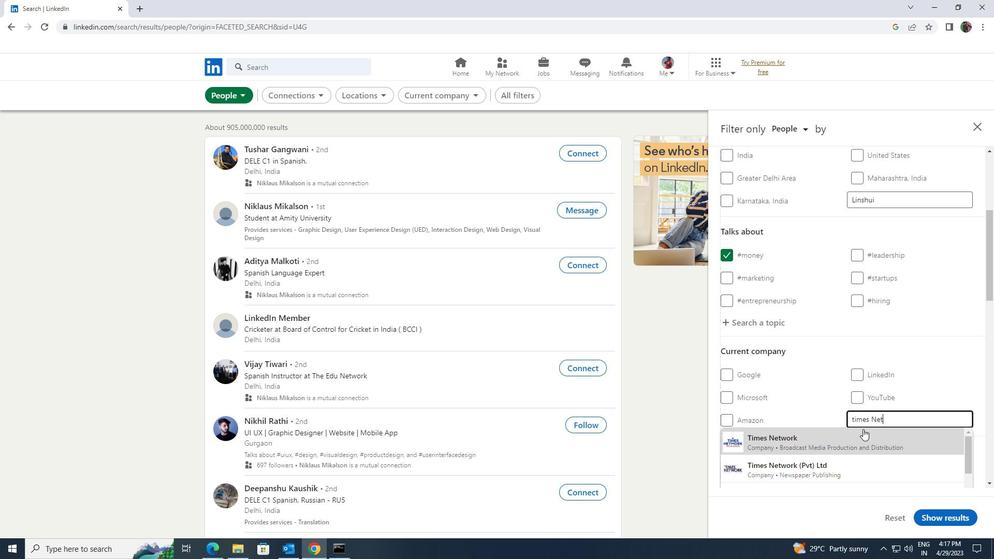 
Action: Mouse scrolled (863, 429) with delta (0, 0)
Screenshot: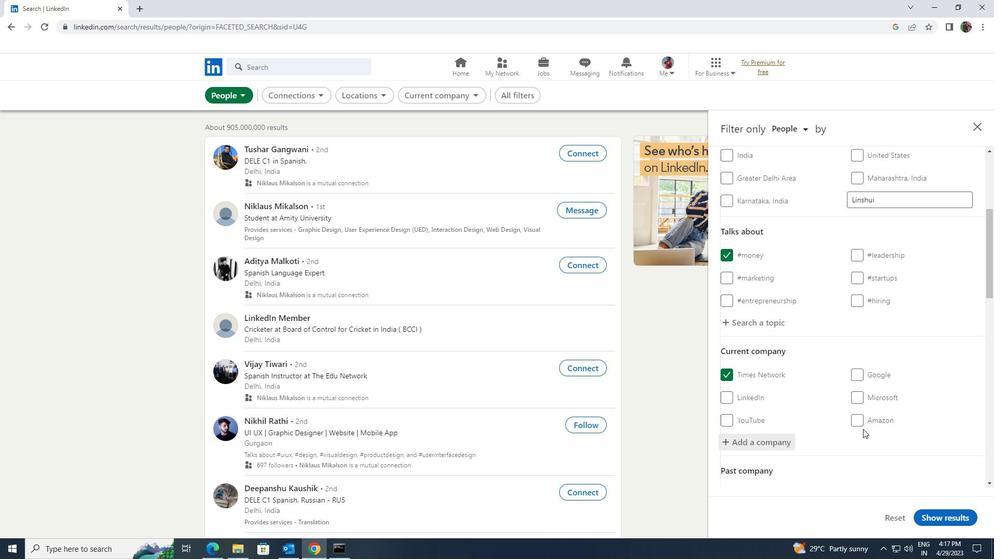 
Action: Mouse scrolled (863, 429) with delta (0, 0)
Screenshot: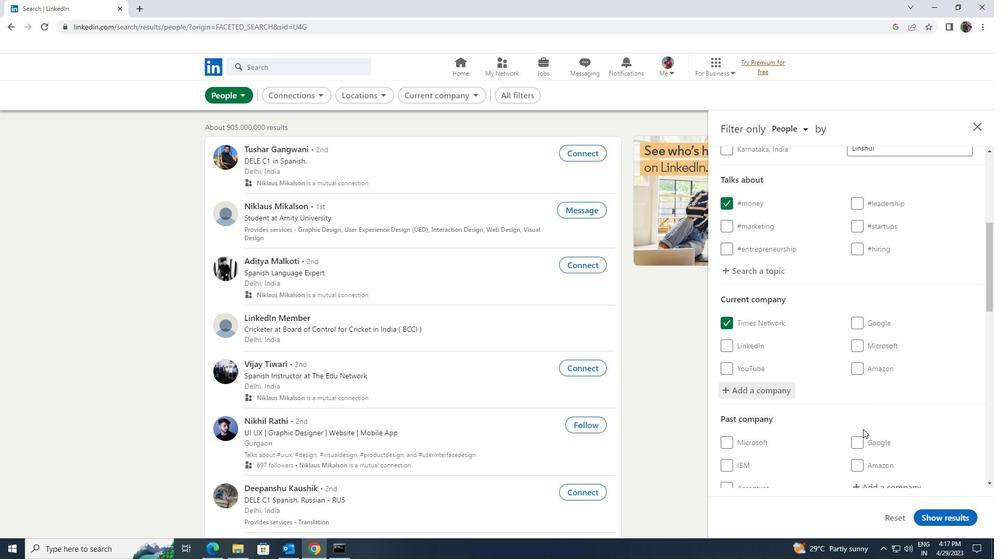 
Action: Mouse moved to (862, 430)
Screenshot: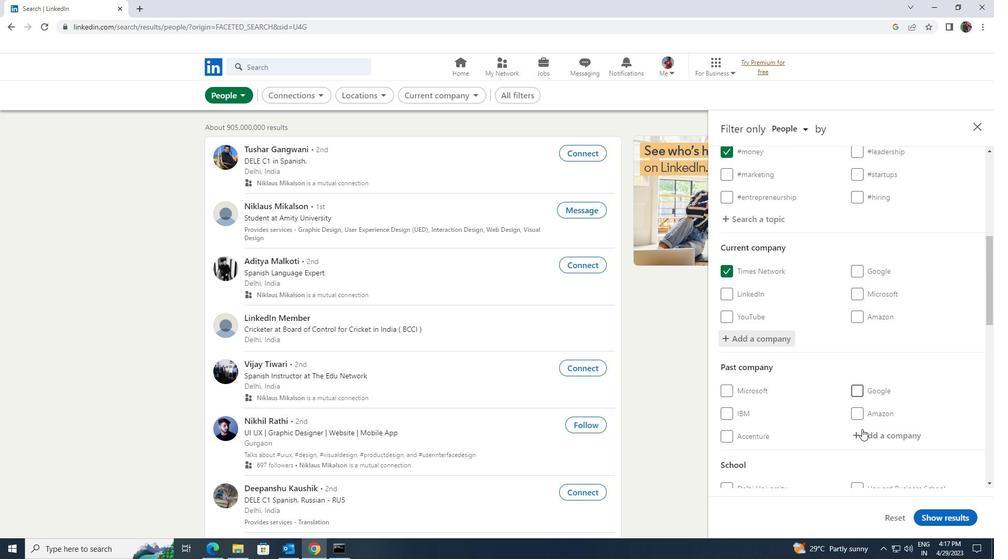 
Action: Mouse scrolled (862, 430) with delta (0, 0)
Screenshot: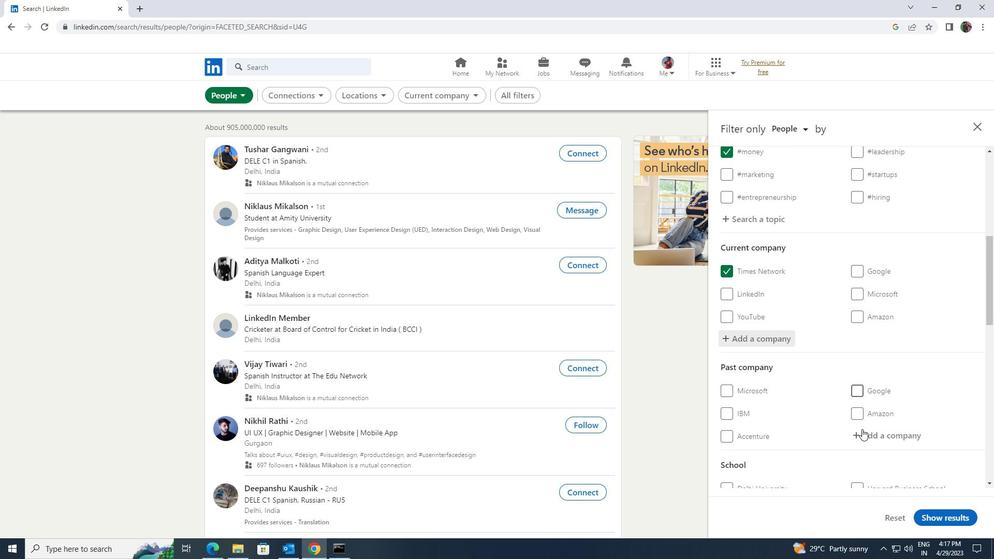 
Action: Mouse scrolled (862, 430) with delta (0, 0)
Screenshot: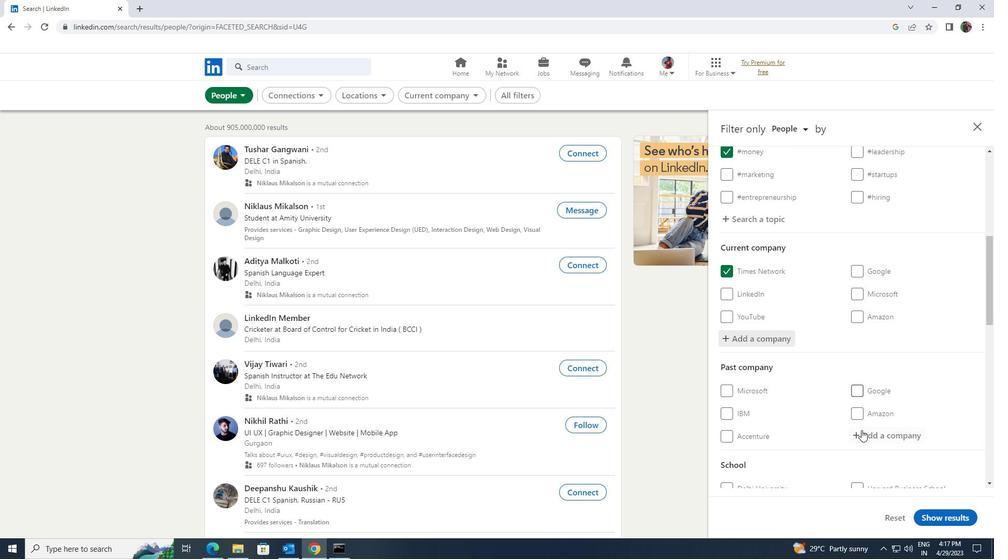
Action: Mouse moved to (859, 436)
Screenshot: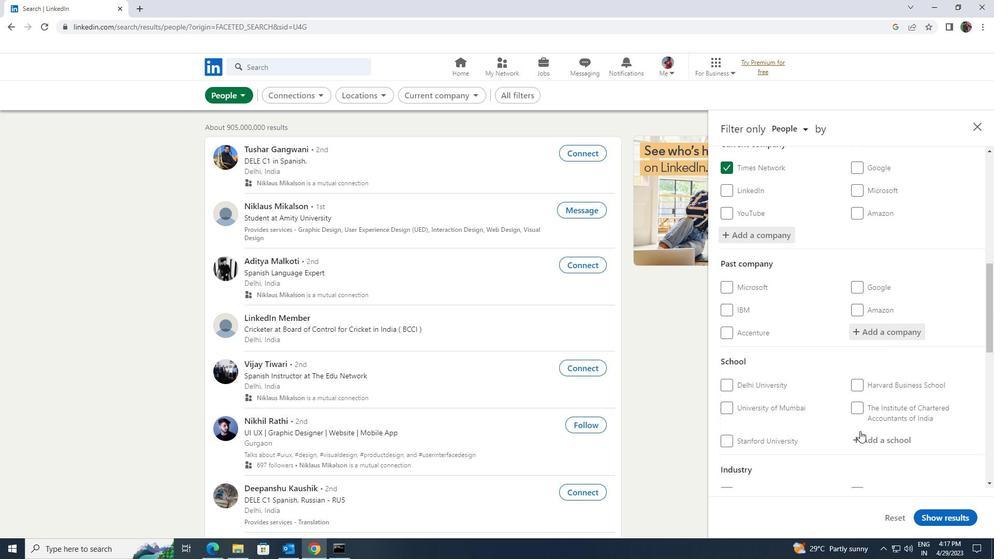 
Action: Mouse pressed left at (859, 436)
Screenshot: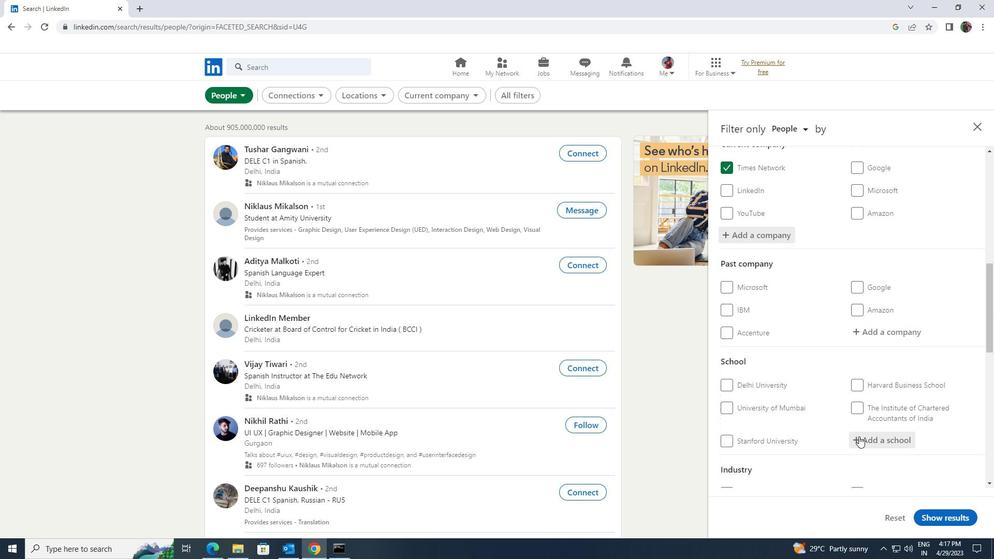 
Action: Key pressed <Key.shift>MAHARAJA<Key.space><Key.shift>GAN
Screenshot: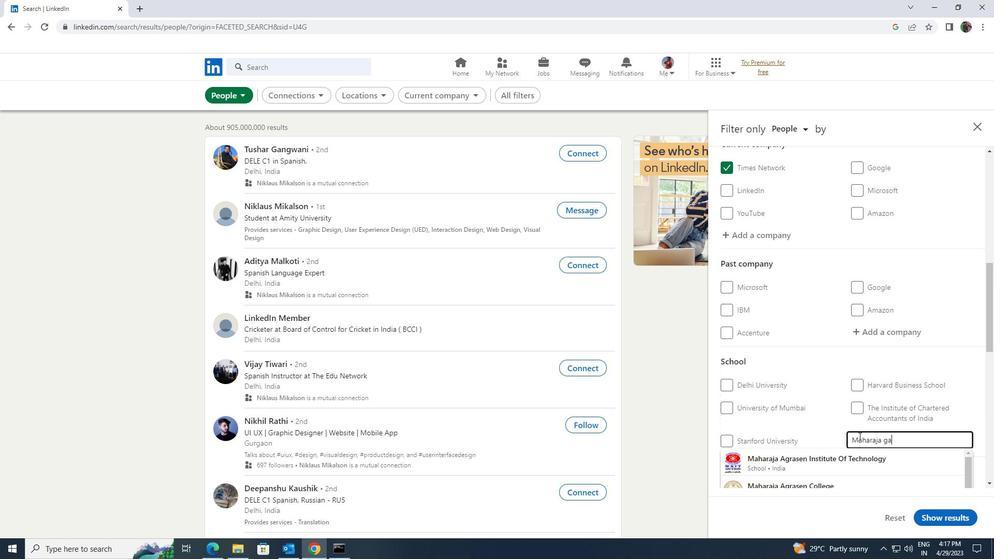 
Action: Mouse moved to (852, 451)
Screenshot: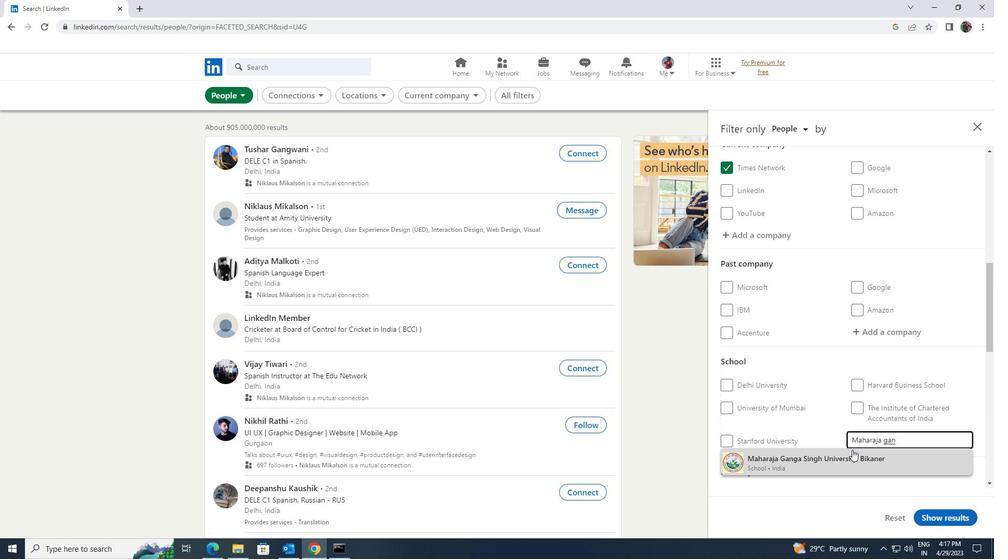 
Action: Mouse pressed left at (852, 451)
Screenshot: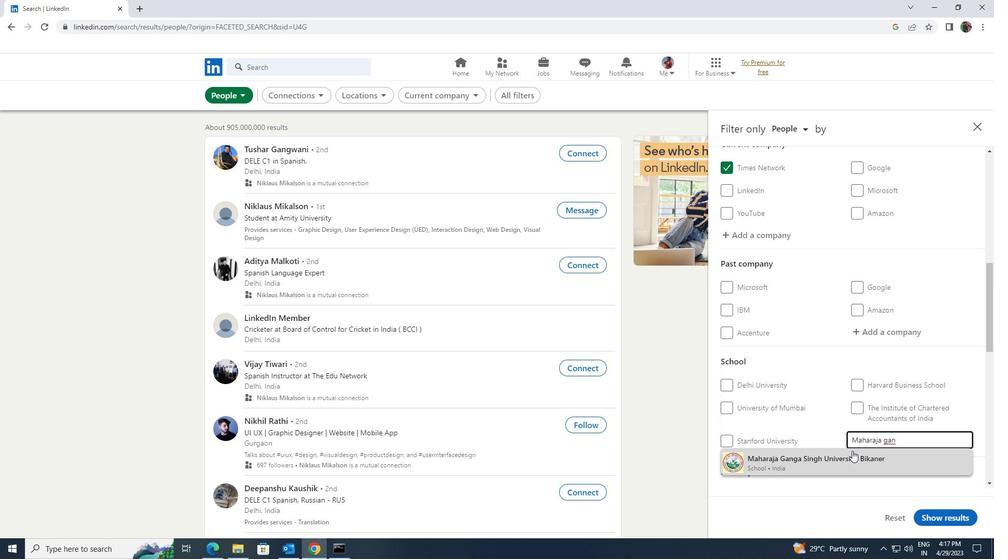 
Action: Mouse scrolled (852, 450) with delta (0, 0)
Screenshot: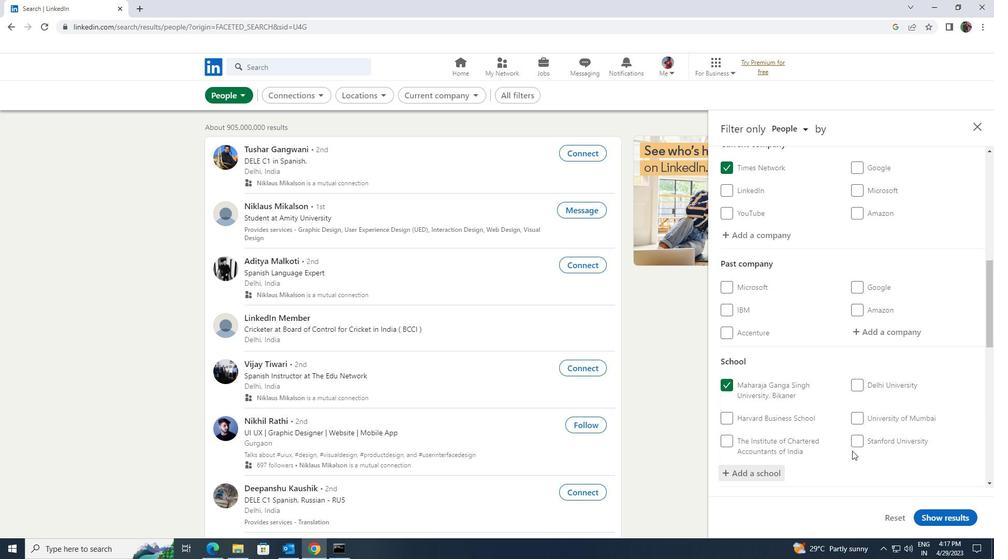
Action: Mouse scrolled (852, 450) with delta (0, 0)
Screenshot: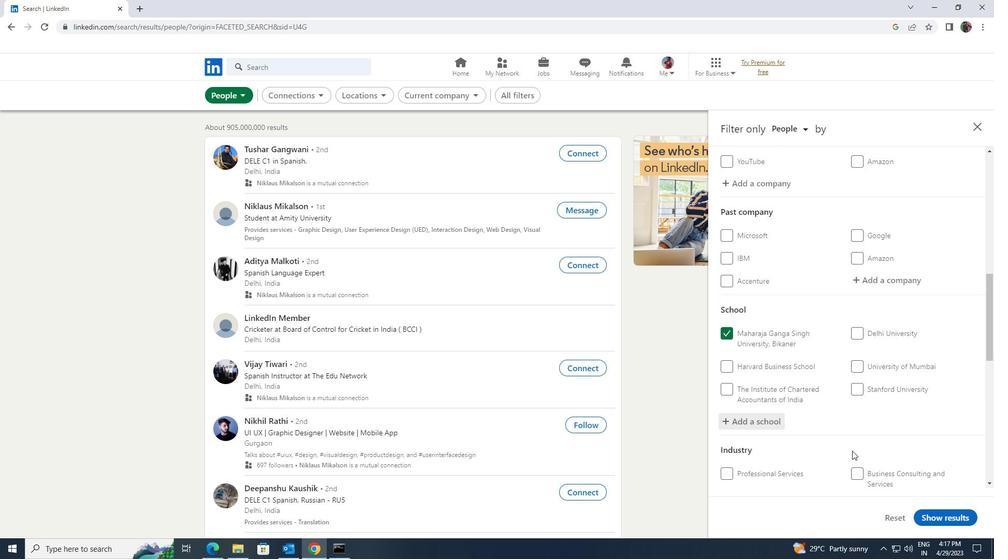 
Action: Mouse scrolled (852, 450) with delta (0, 0)
Screenshot: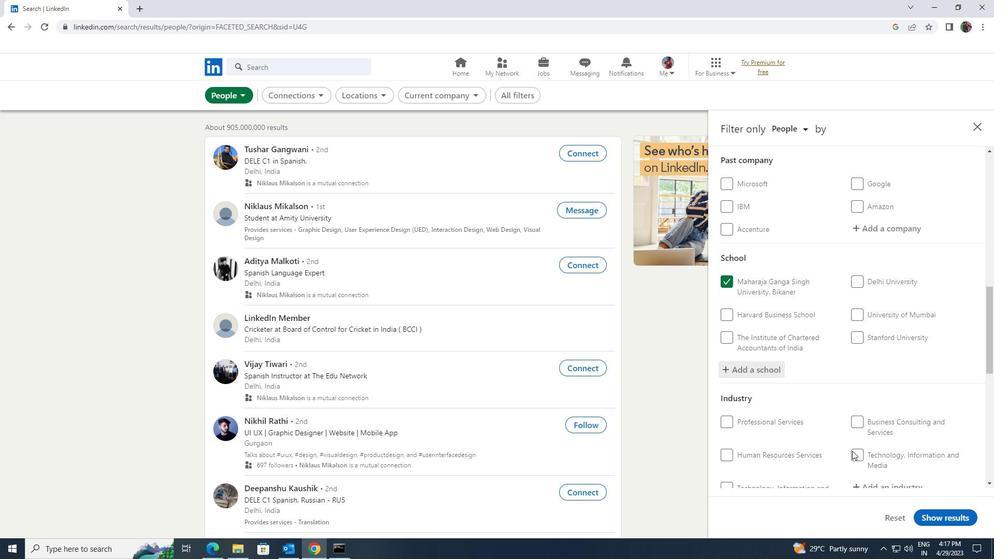 
Action: Mouse moved to (865, 437)
Screenshot: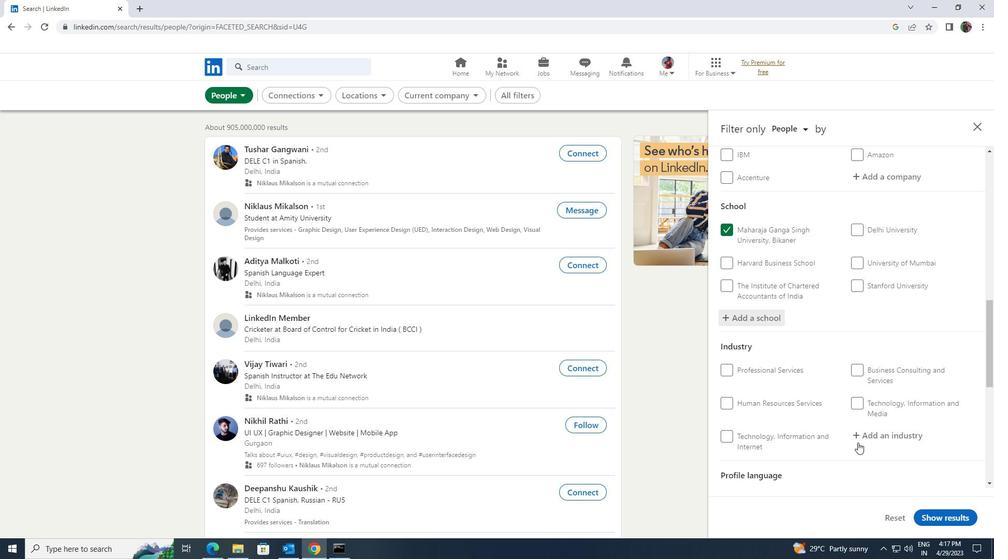 
Action: Mouse pressed left at (865, 437)
Screenshot: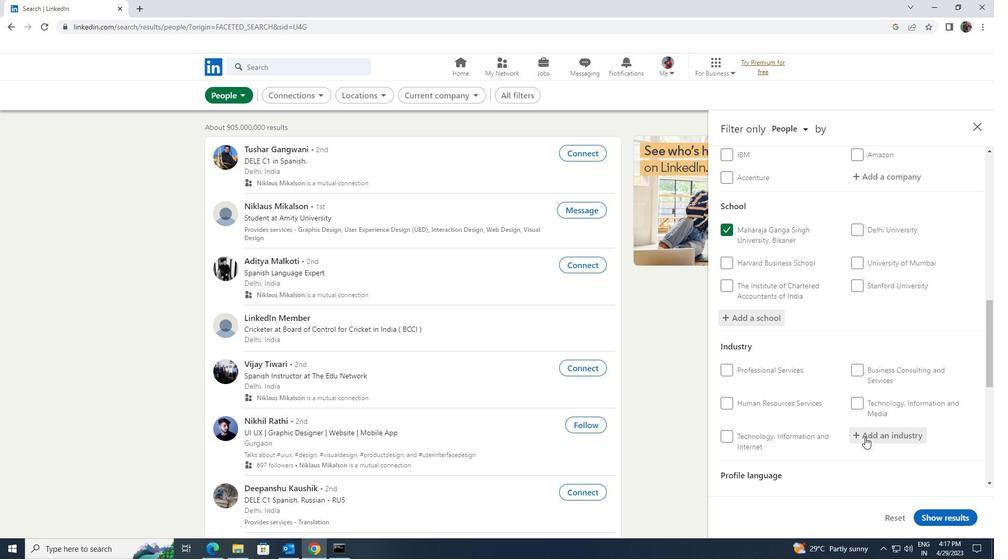 
Action: Mouse moved to (866, 436)
Screenshot: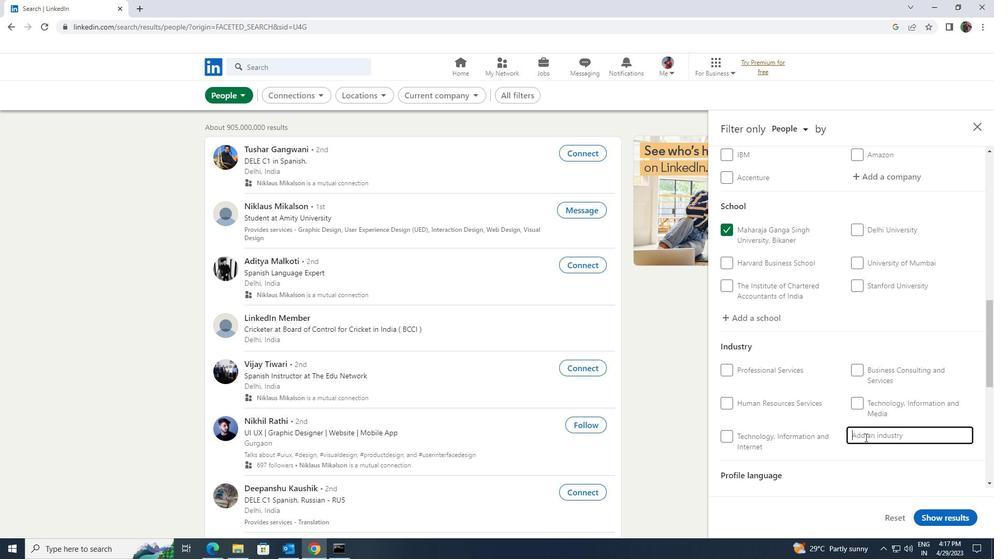 
Action: Key pressed <Key.shift>NEWESPAPER<Key.backspace><Key.backspace><Key.backspace><Key.backspace><Key.backspace><Key.backspace><Key.backspace><Key.backspace><Key.backspace><Key.backspace><Key.shift>NEWSW<Key.backspace>S<Key.backspace>
Screenshot: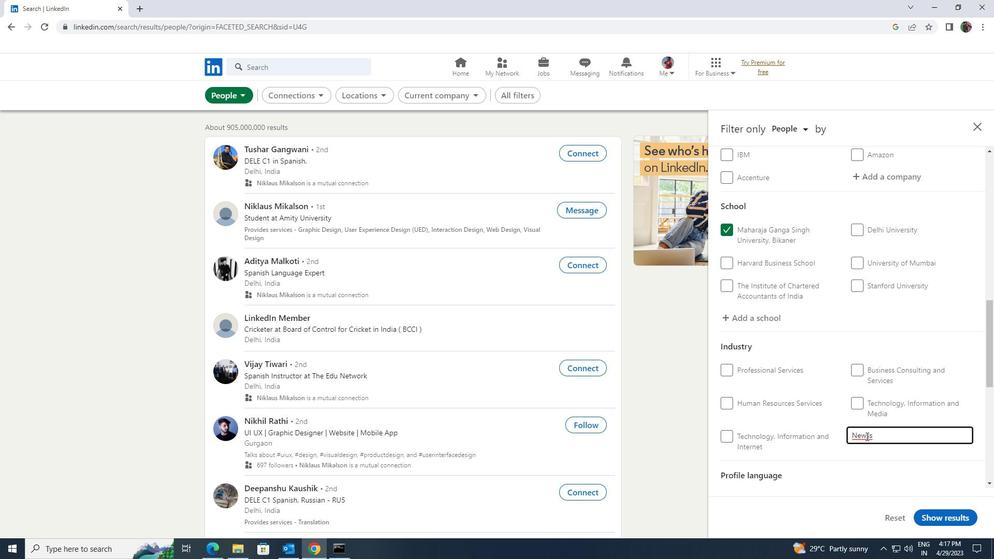 
Action: Mouse moved to (858, 447)
Screenshot: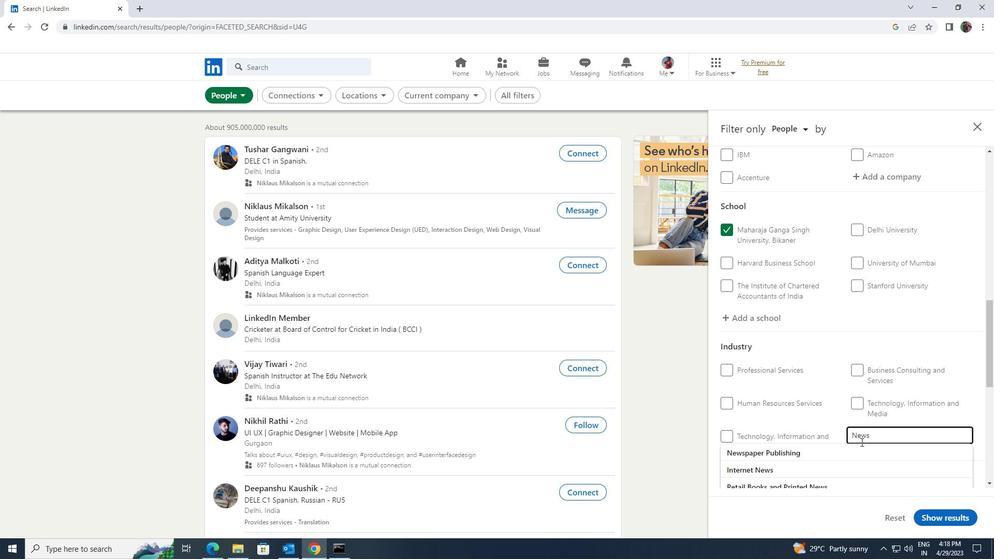 
Action: Mouse pressed left at (858, 447)
Screenshot: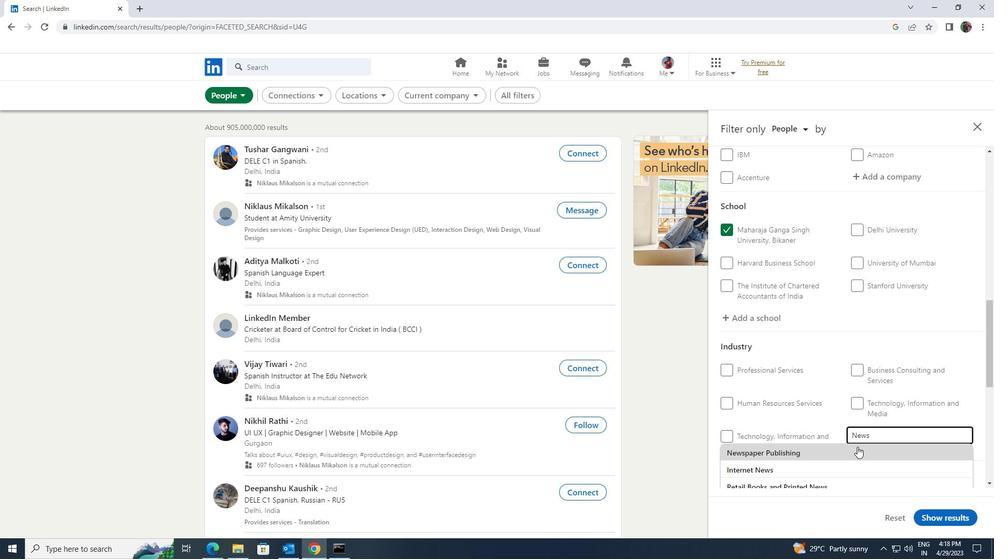
Action: Mouse scrolled (858, 446) with delta (0, 0)
Screenshot: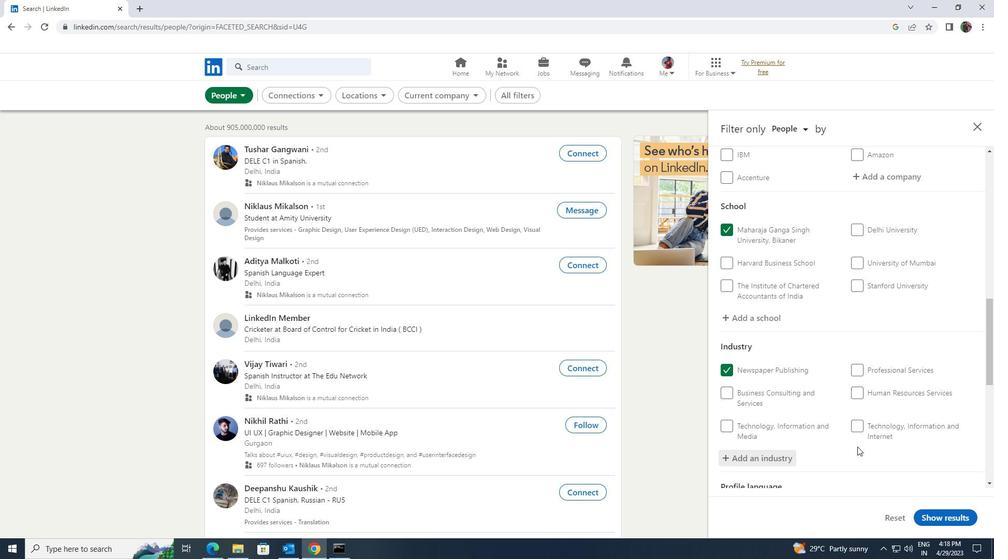 
Action: Mouse scrolled (858, 446) with delta (0, 0)
Screenshot: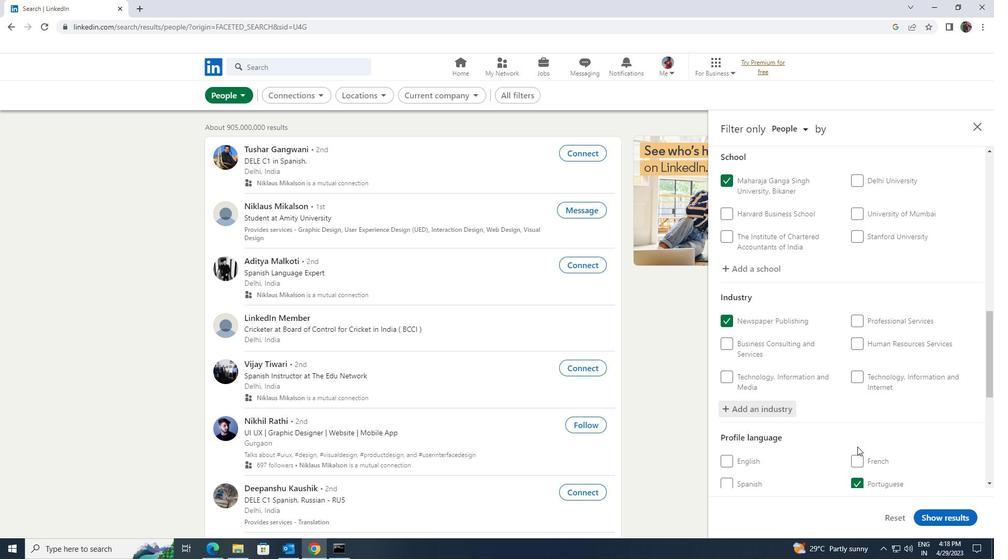 
Action: Mouse scrolled (858, 446) with delta (0, 0)
Screenshot: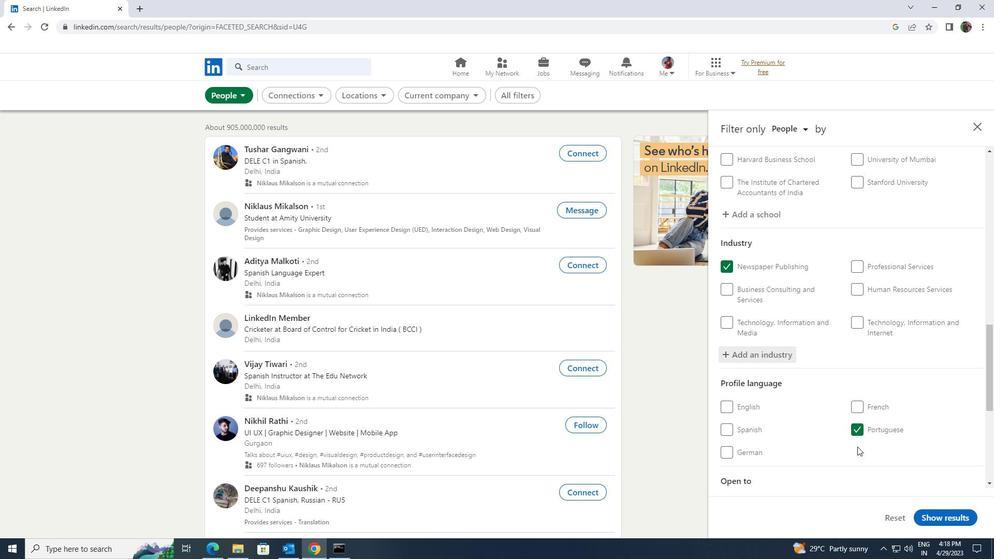 
Action: Mouse scrolled (858, 446) with delta (0, 0)
Screenshot: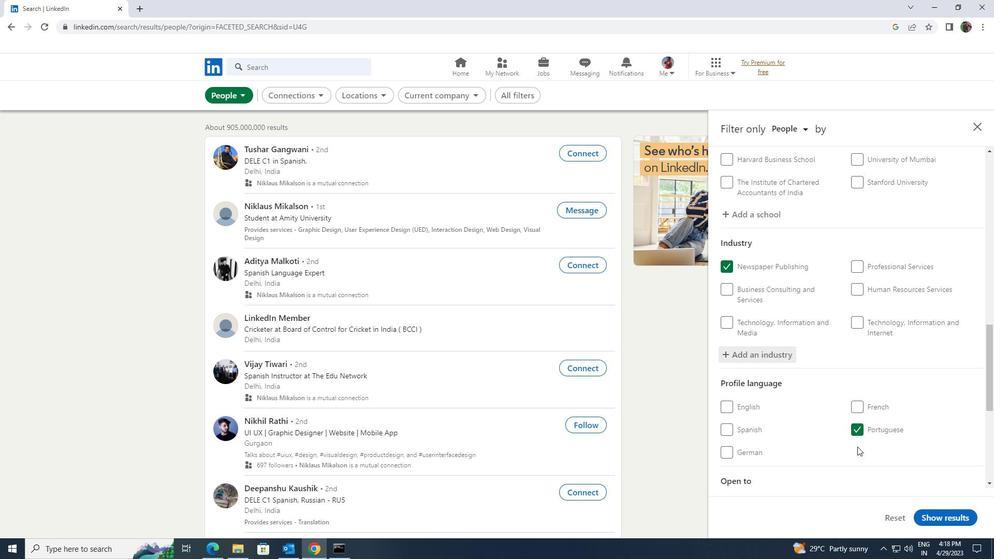 
Action: Mouse moved to (857, 448)
Screenshot: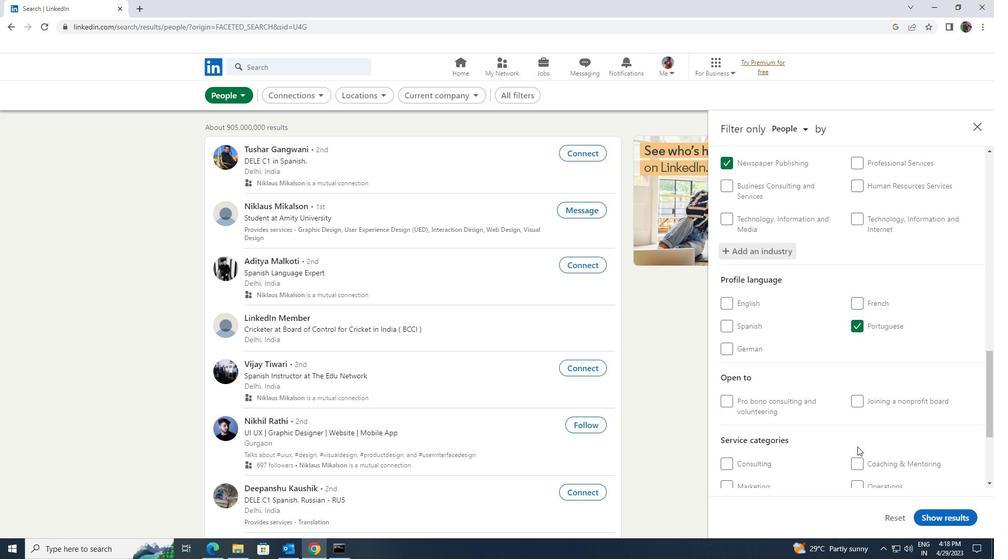
Action: Mouse scrolled (857, 447) with delta (0, 0)
Screenshot: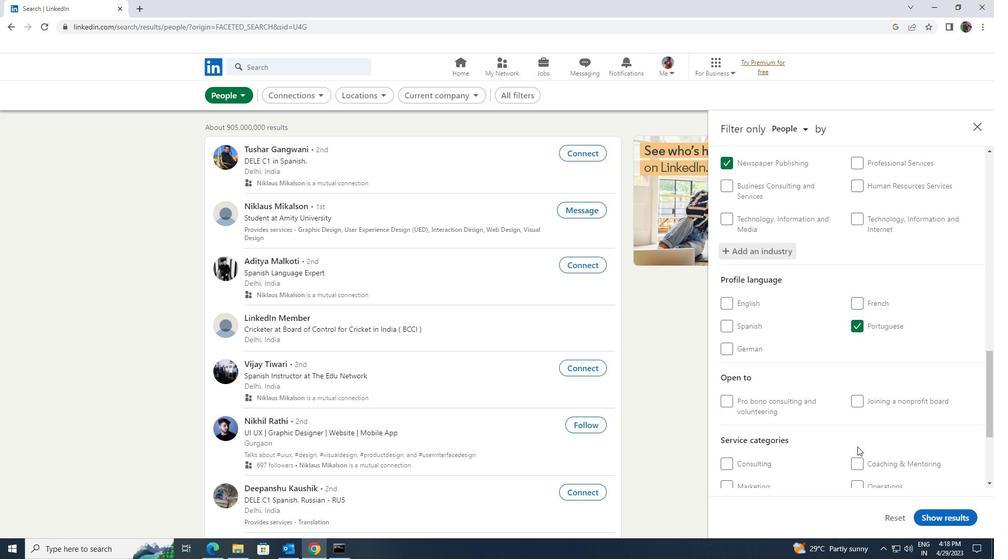 
Action: Mouse moved to (857, 448)
Screenshot: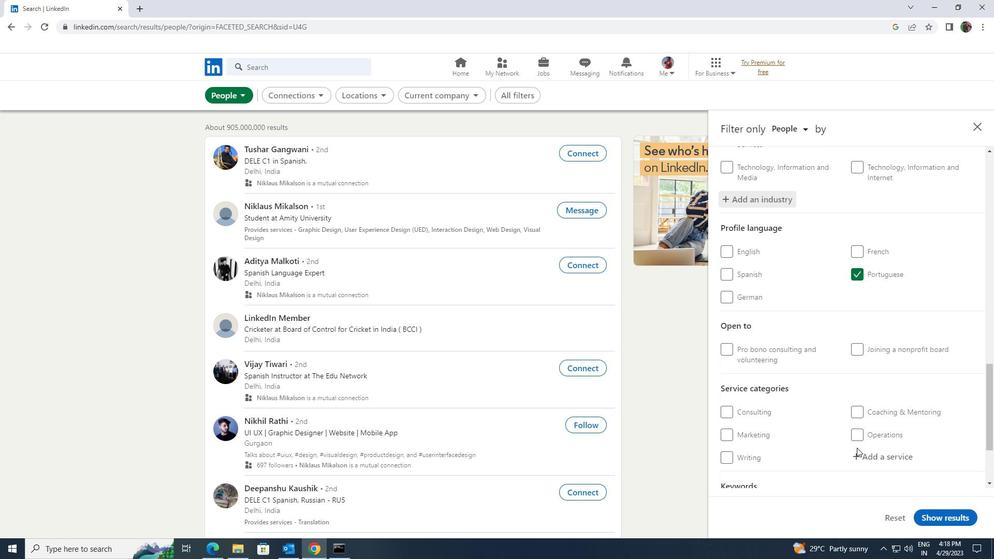 
Action: Mouse scrolled (857, 447) with delta (0, 0)
Screenshot: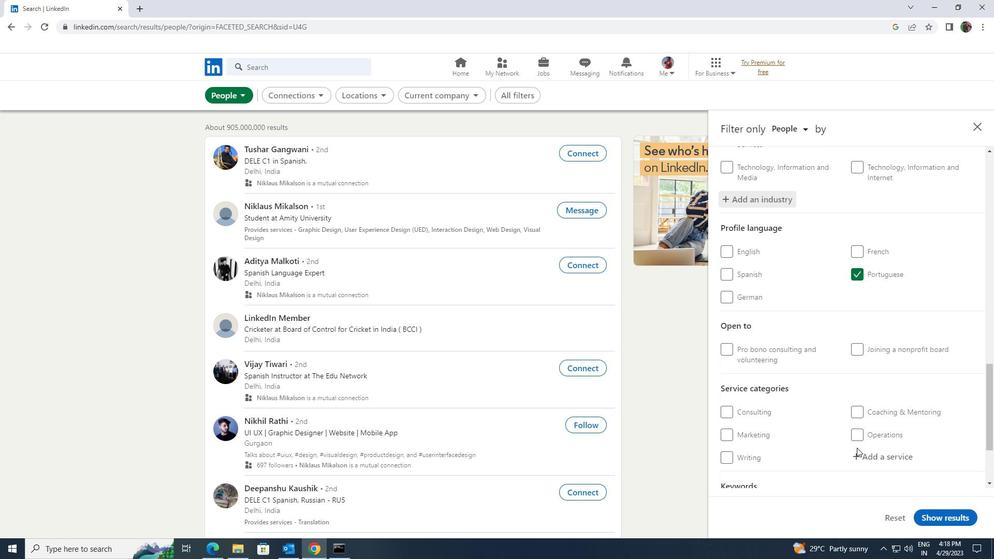 
Action: Mouse moved to (868, 410)
Screenshot: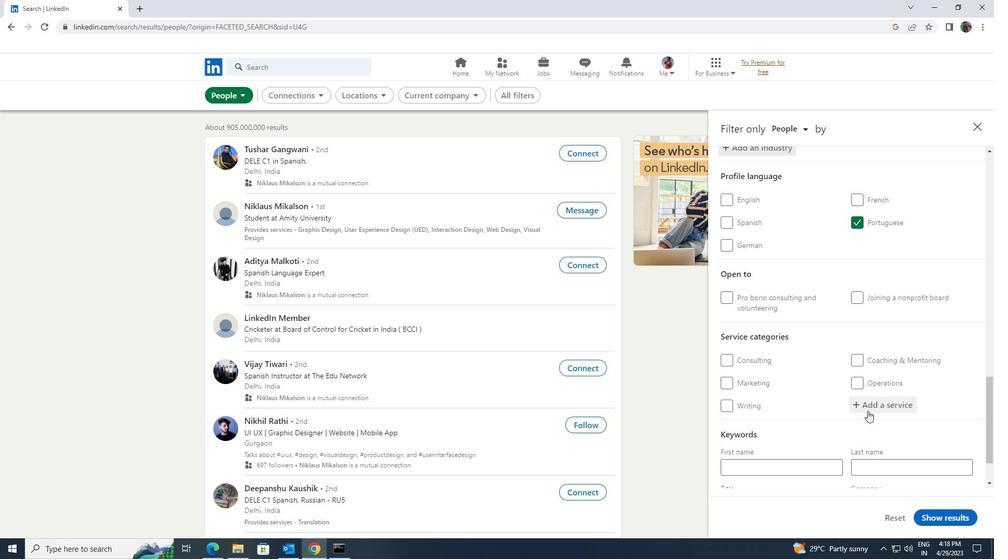 
Action: Mouse pressed left at (868, 410)
Screenshot: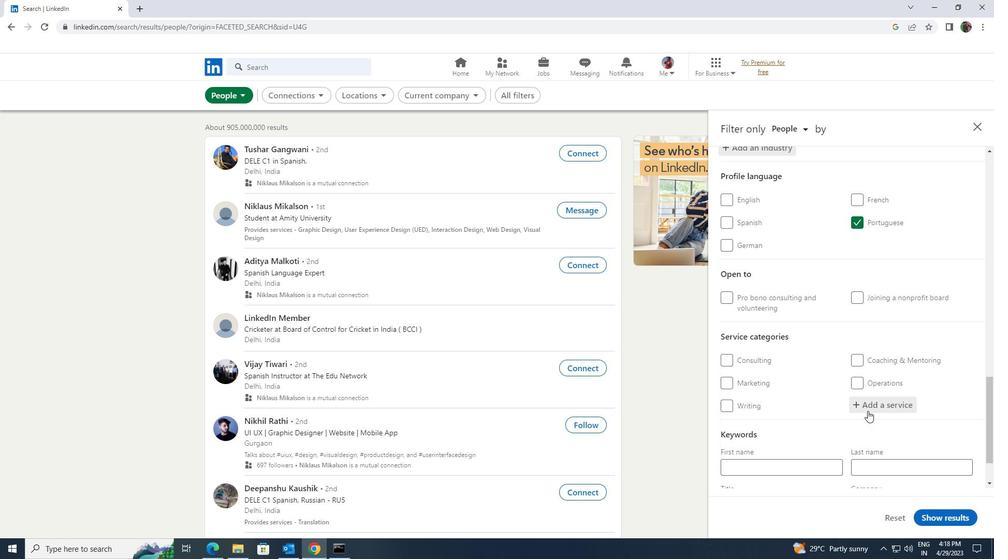 
Action: Key pressed <Key.shift>COPYWRITI
Screenshot: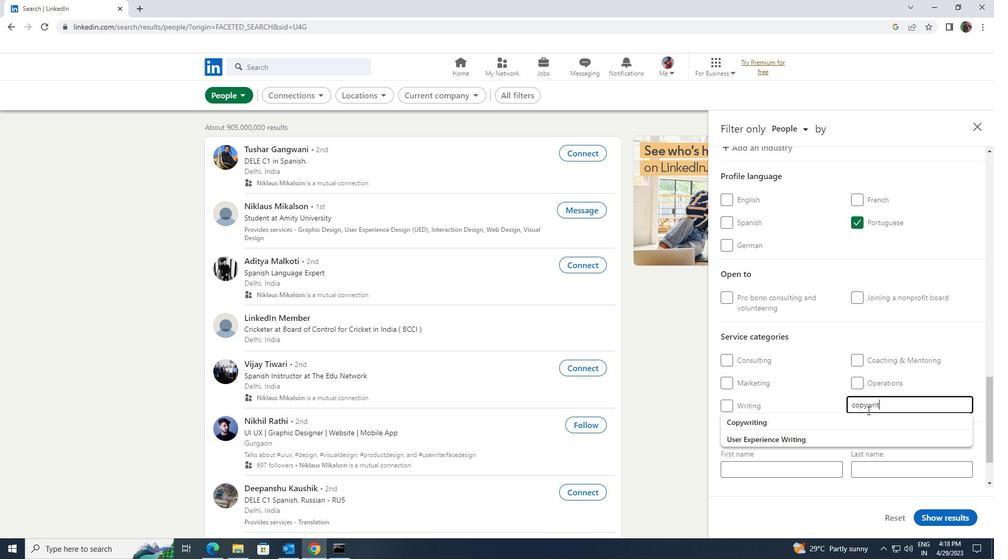 
Action: Mouse moved to (863, 415)
Screenshot: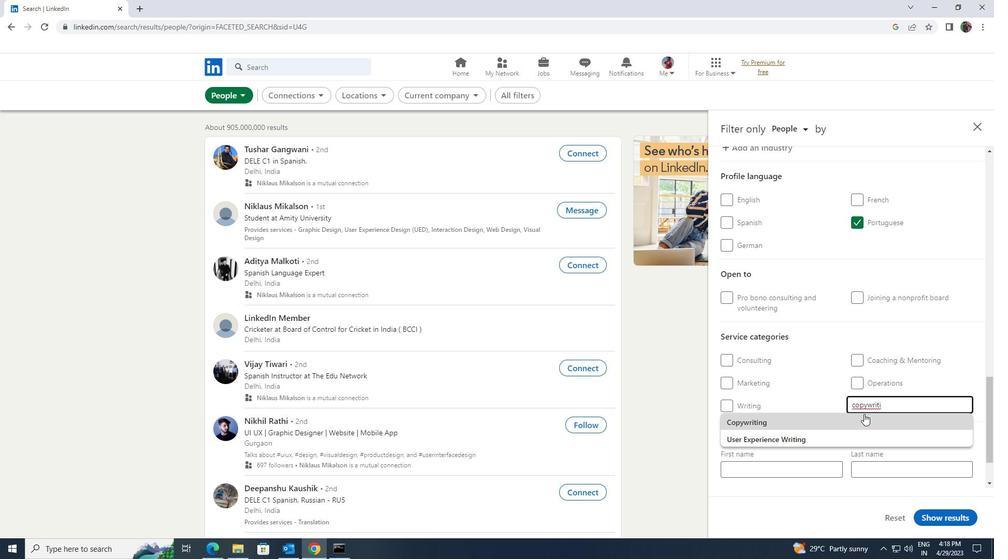 
Action: Mouse pressed left at (863, 415)
Screenshot: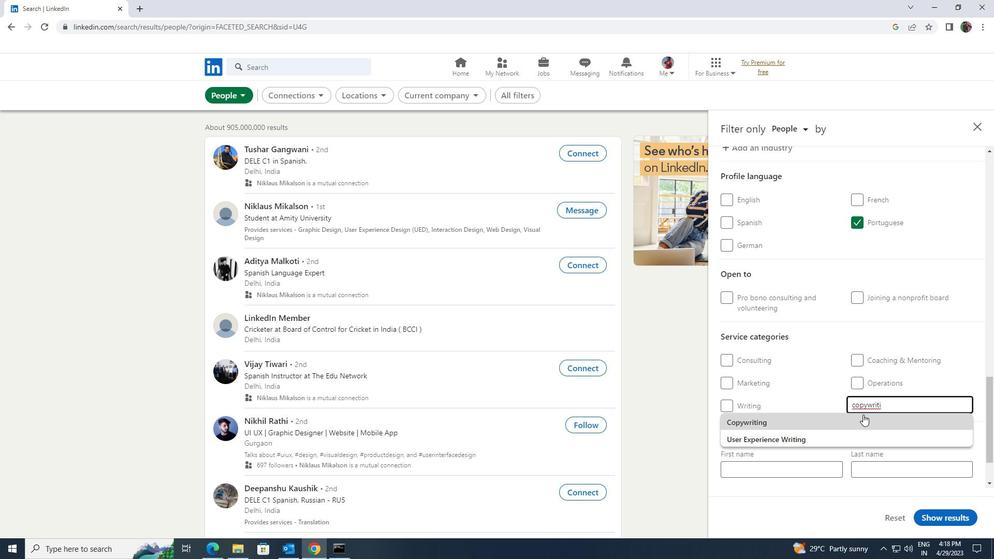 
Action: Mouse moved to (863, 415)
Screenshot: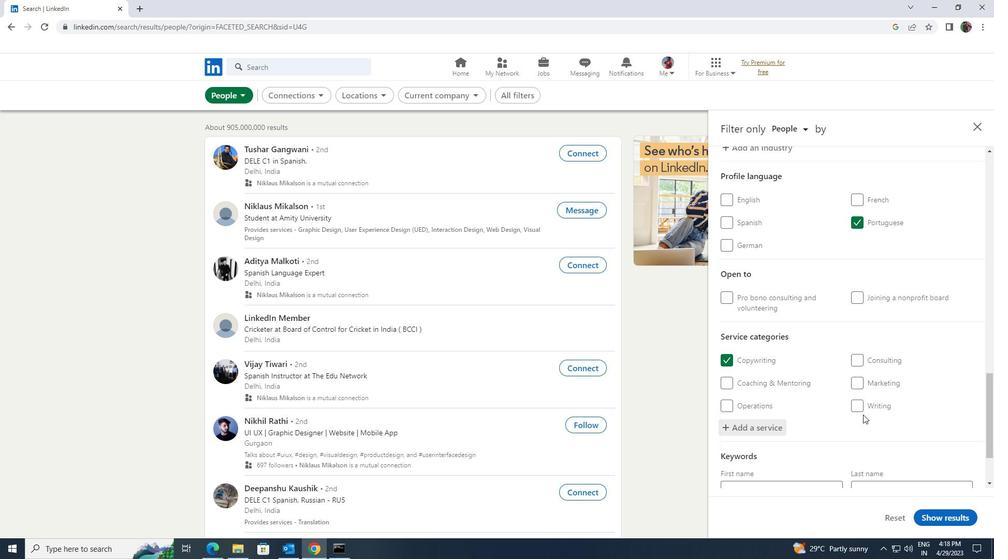 
Action: Mouse scrolled (863, 414) with delta (0, 0)
Screenshot: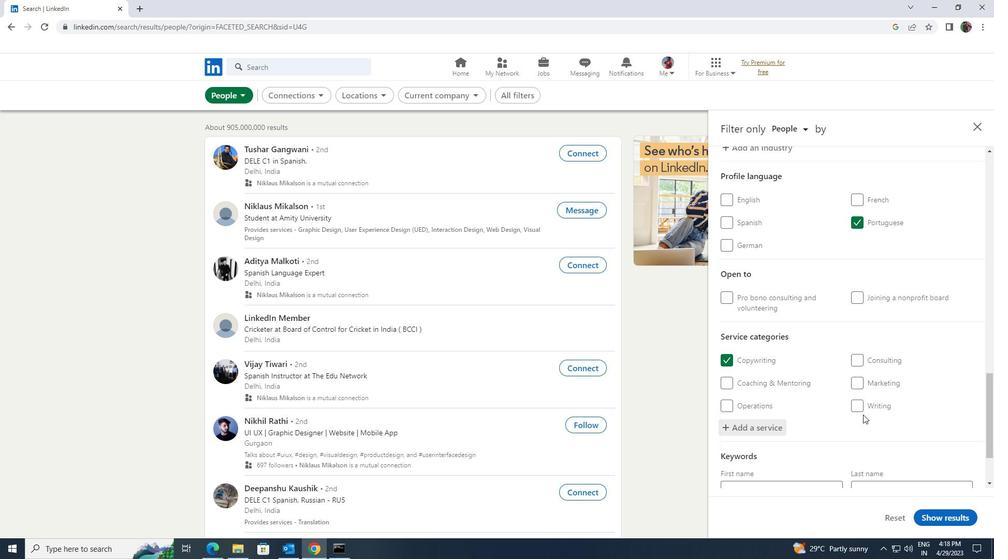 
Action: Mouse moved to (862, 415)
Screenshot: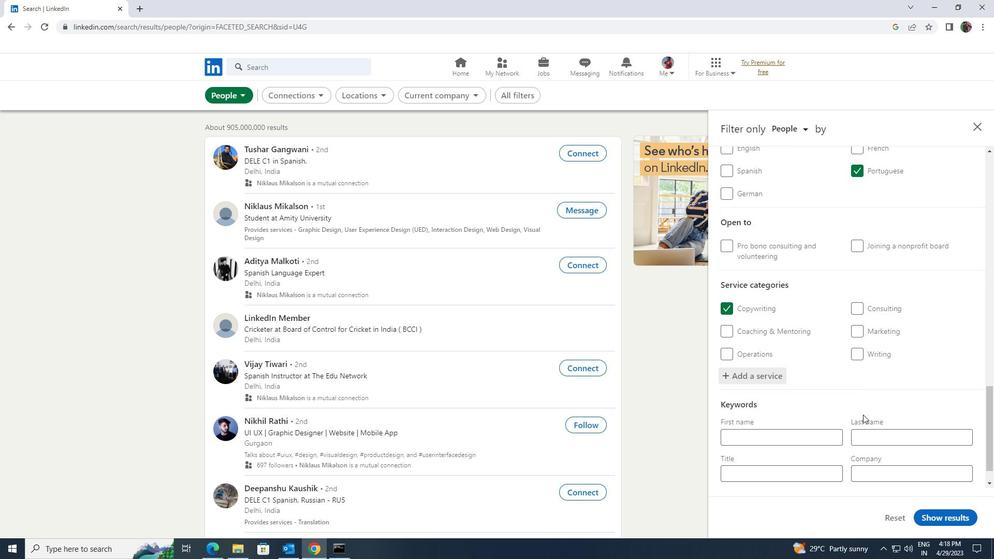
Action: Mouse scrolled (862, 415) with delta (0, 0)
Screenshot: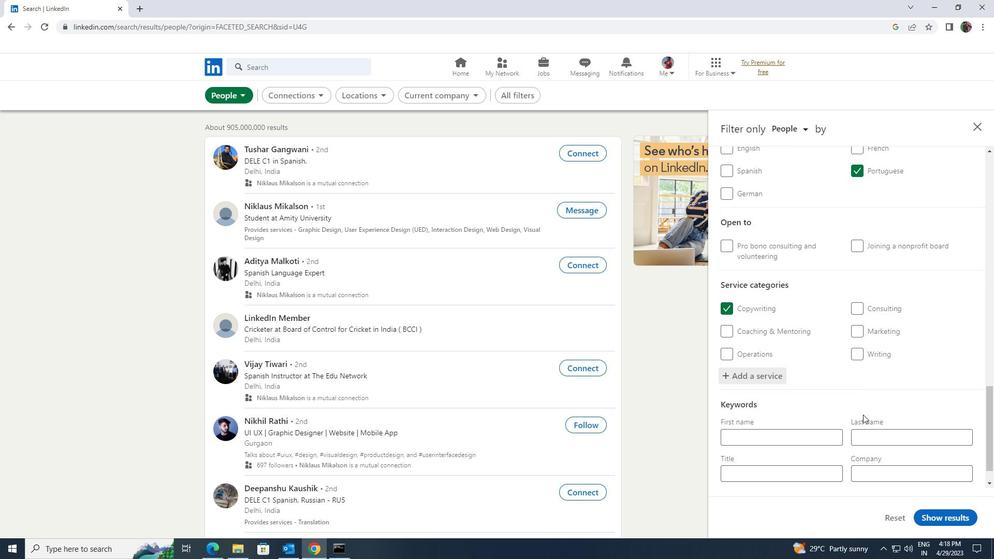 
Action: Mouse moved to (828, 436)
Screenshot: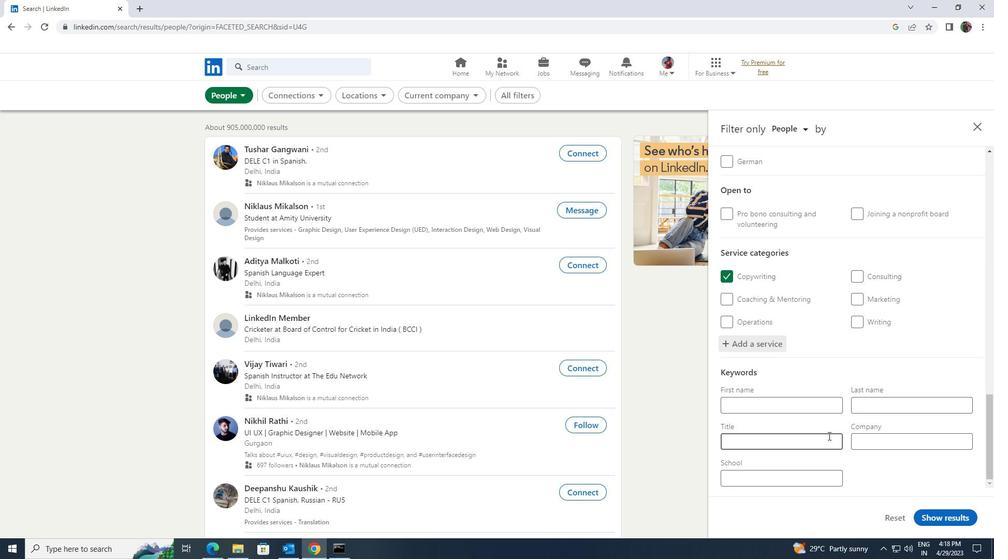 
Action: Mouse pressed left at (828, 436)
Screenshot: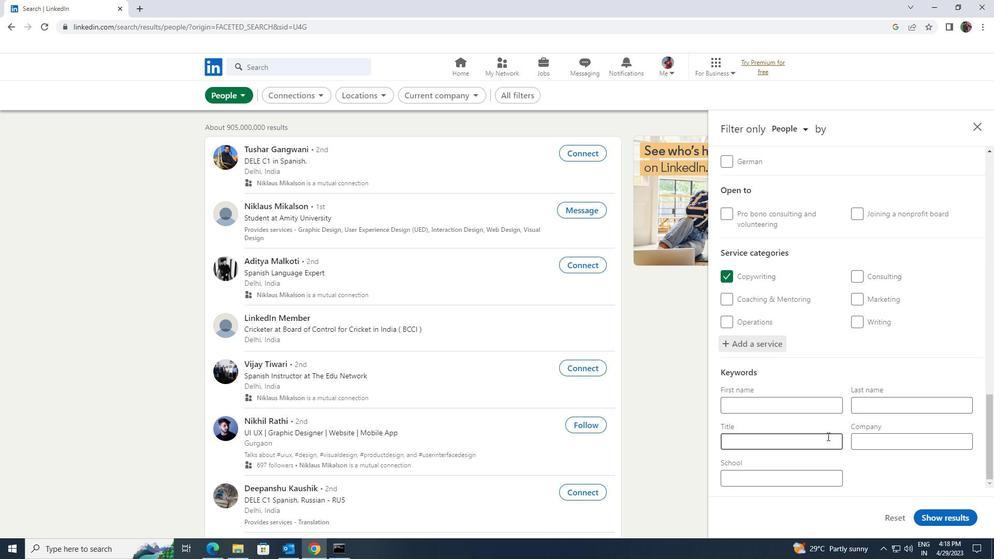 
Action: Key pressed <Key.shift><Key.shift><Key.shift>ENGINEER
Screenshot: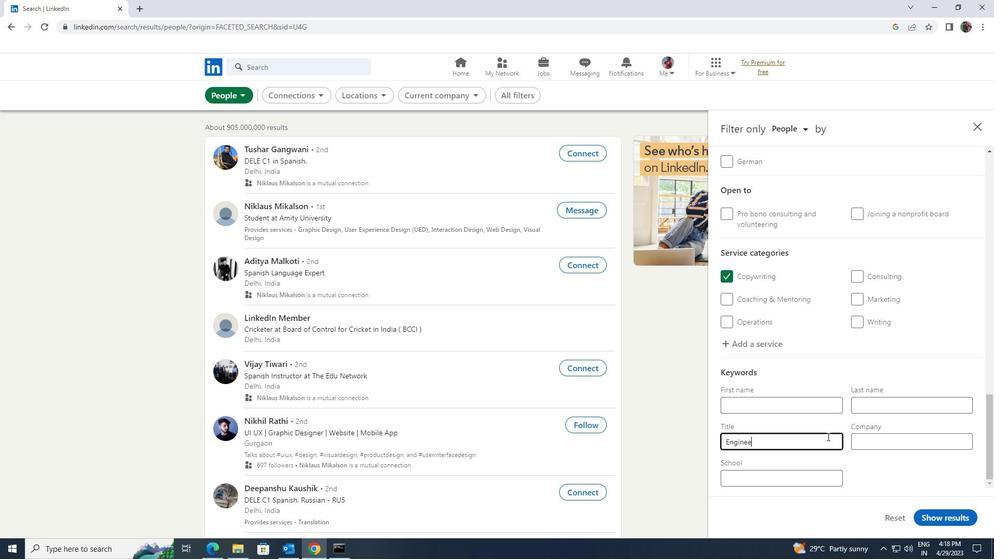 
Action: Mouse moved to (921, 515)
Screenshot: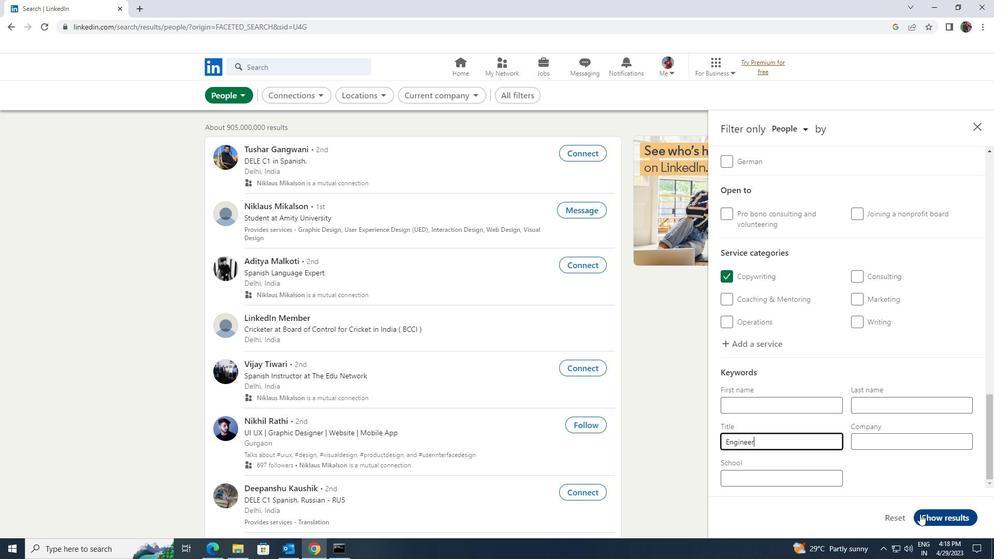 
Action: Mouse pressed left at (921, 515)
Screenshot: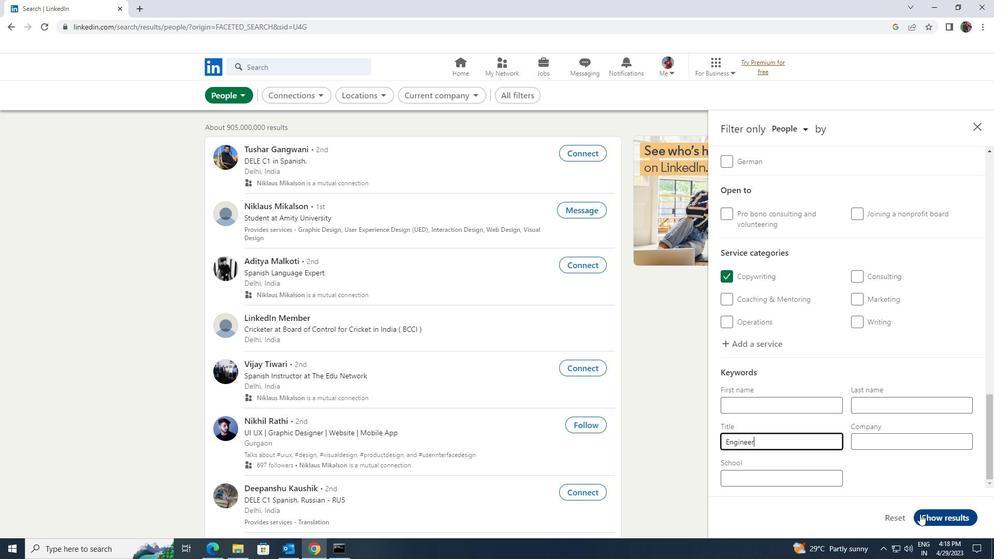 
Action: Mouse moved to (922, 517)
Screenshot: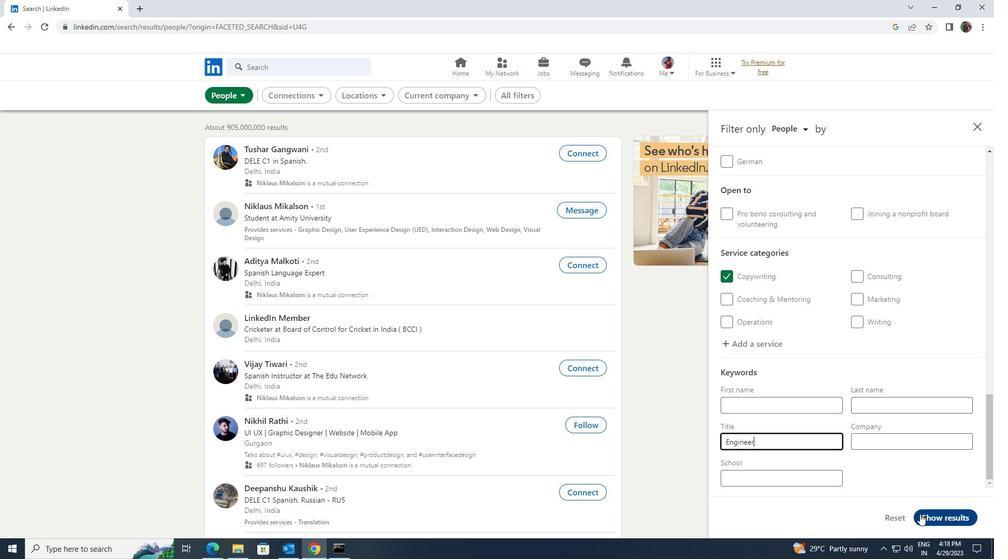 
